 Task: In the Company metmuseum.org, schedule a meeting with title: 'Product Demo and Service Presentation', Select date: '26 July, 2023', select start time: 5:00:PM. Add location on call (786) 555-4402 with meeting description: For further discussion on products, kindly join the meeting. Add attendees from company's contact and save.. Logged in from softage.10@softage.net
Action: Mouse moved to (55, 48)
Screenshot: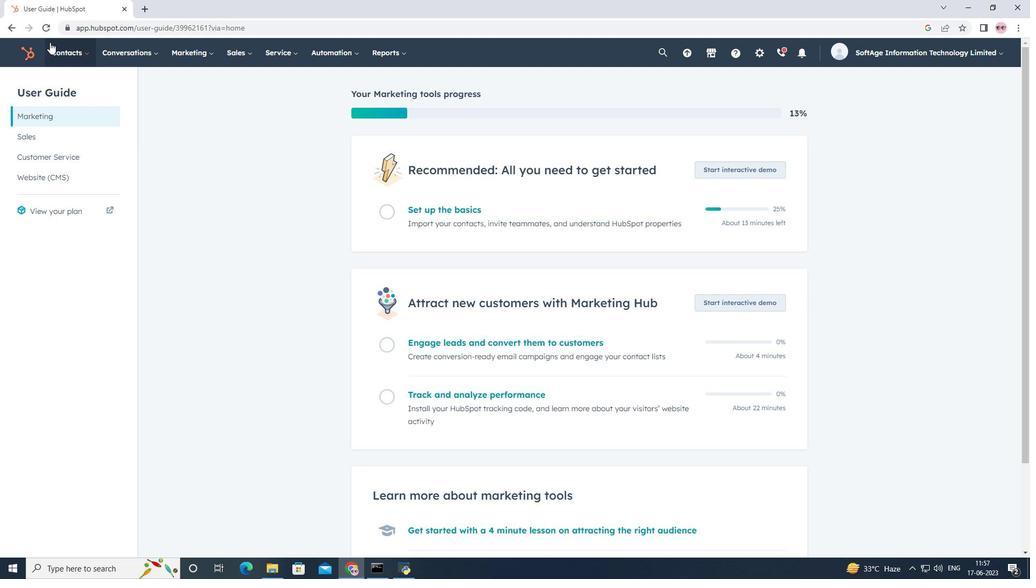 
Action: Mouse pressed left at (55, 48)
Screenshot: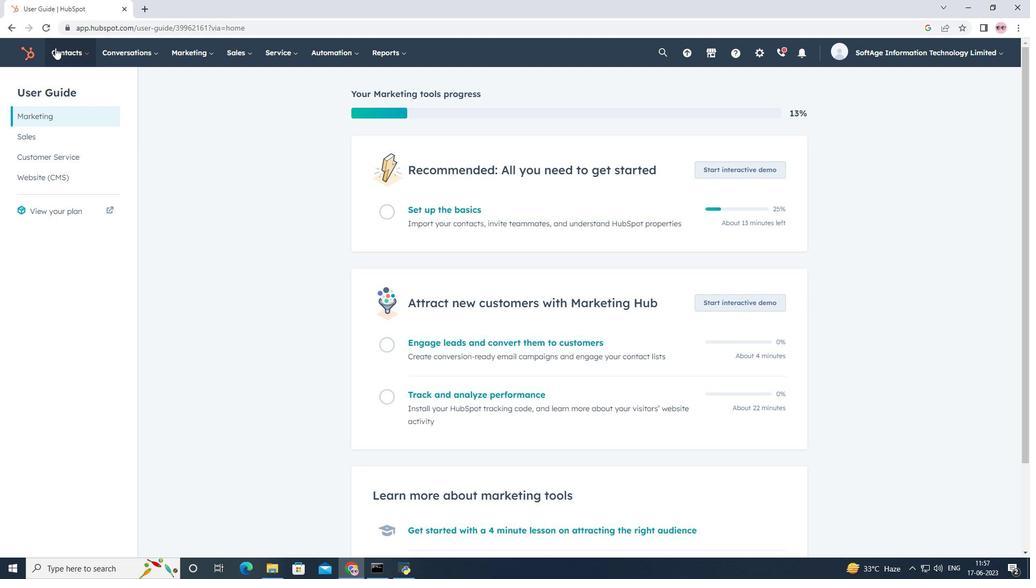 
Action: Mouse moved to (82, 104)
Screenshot: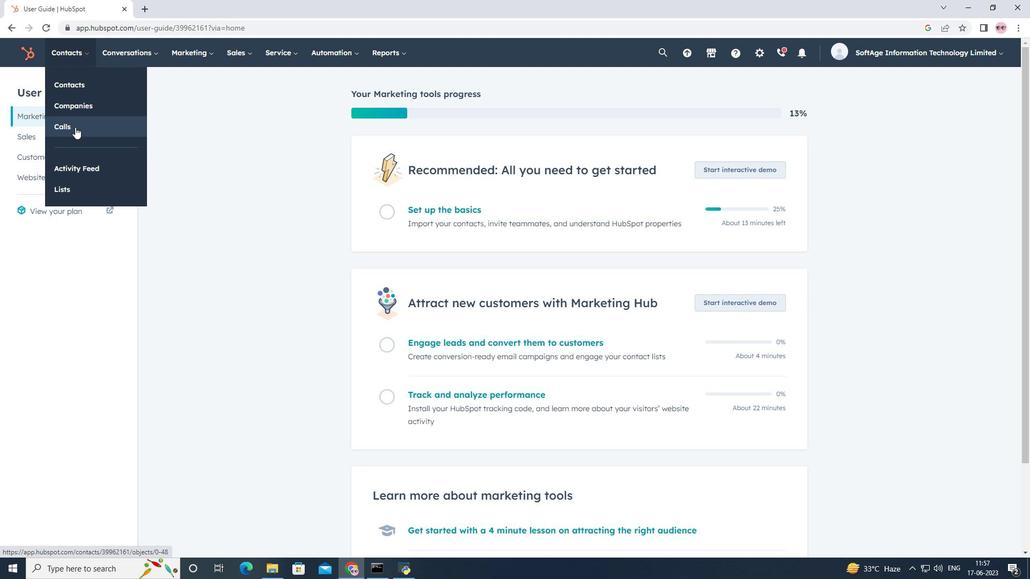 
Action: Mouse pressed left at (82, 104)
Screenshot: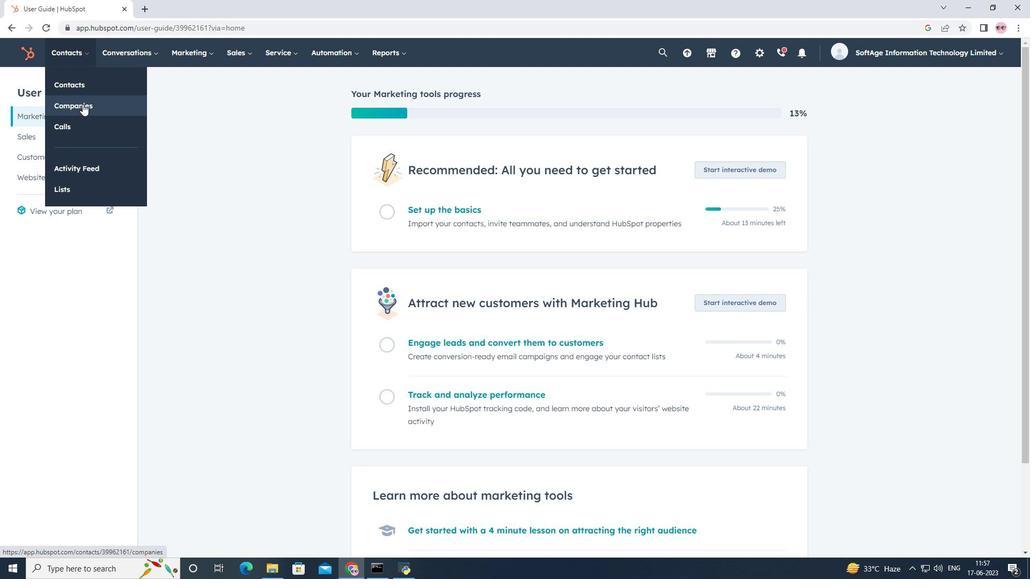 
Action: Mouse moved to (92, 176)
Screenshot: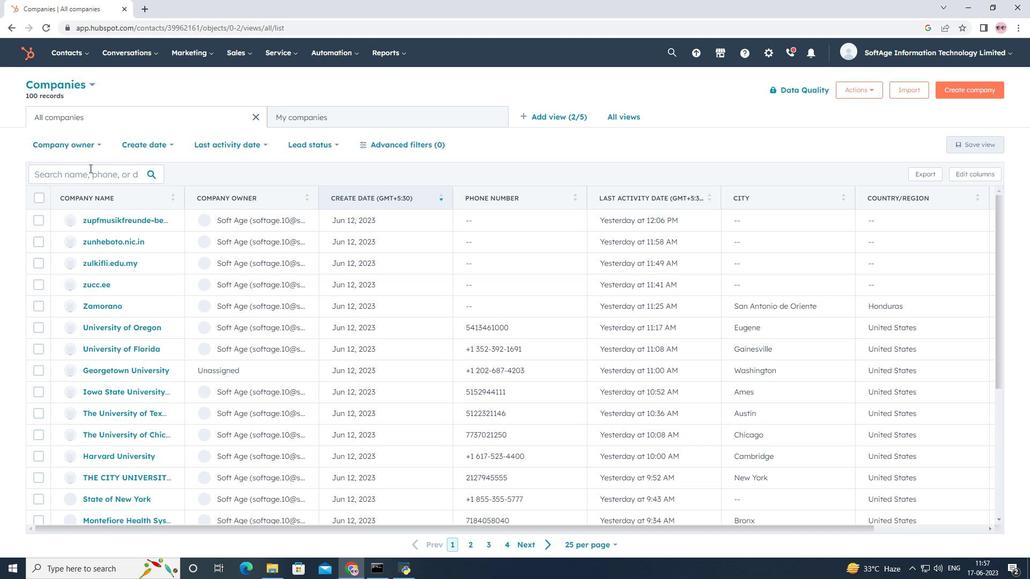 
Action: Mouse pressed left at (92, 176)
Screenshot: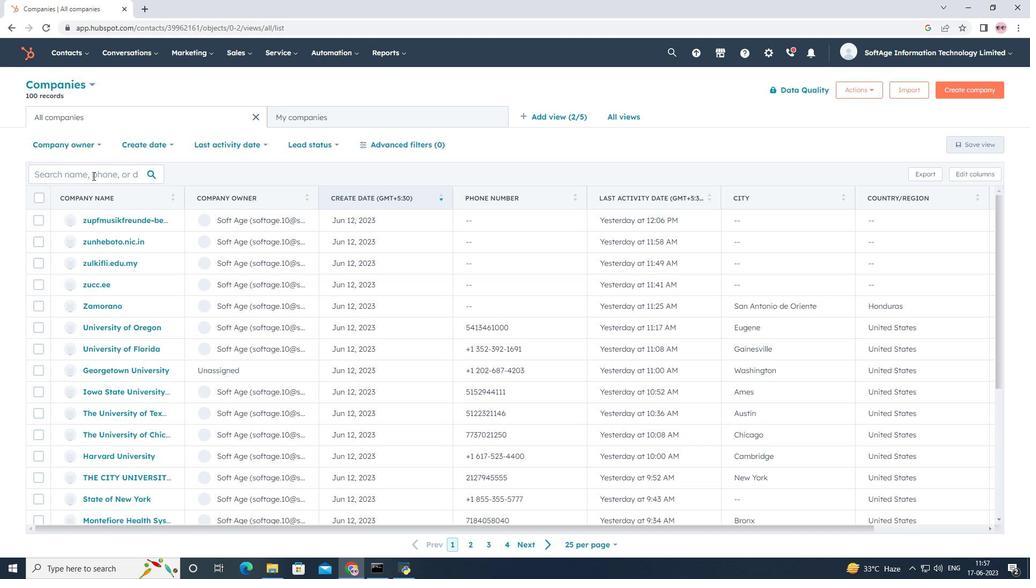 
Action: Key pressed <Key.shift>metmuseum.org
Screenshot: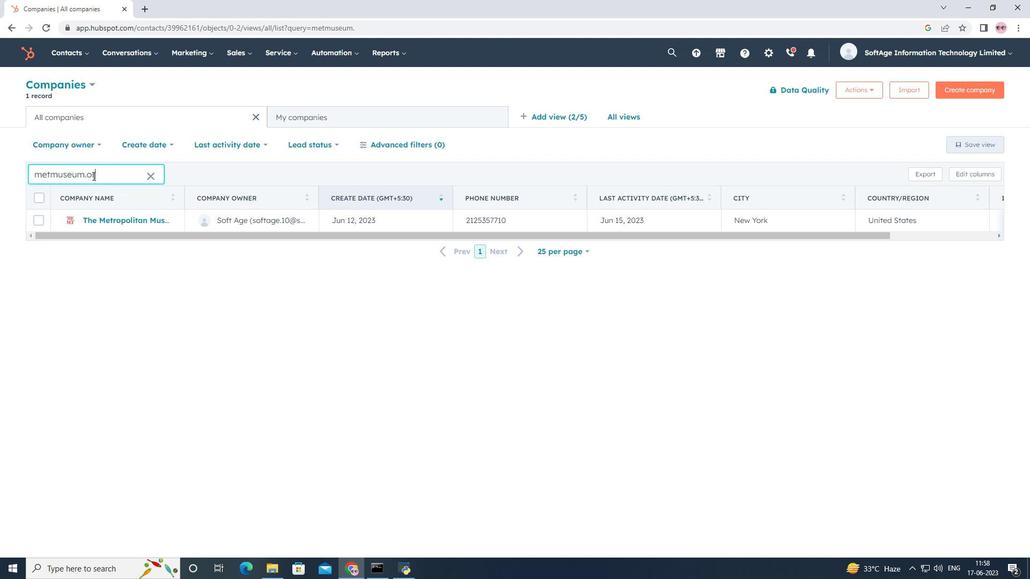 
Action: Mouse moved to (111, 222)
Screenshot: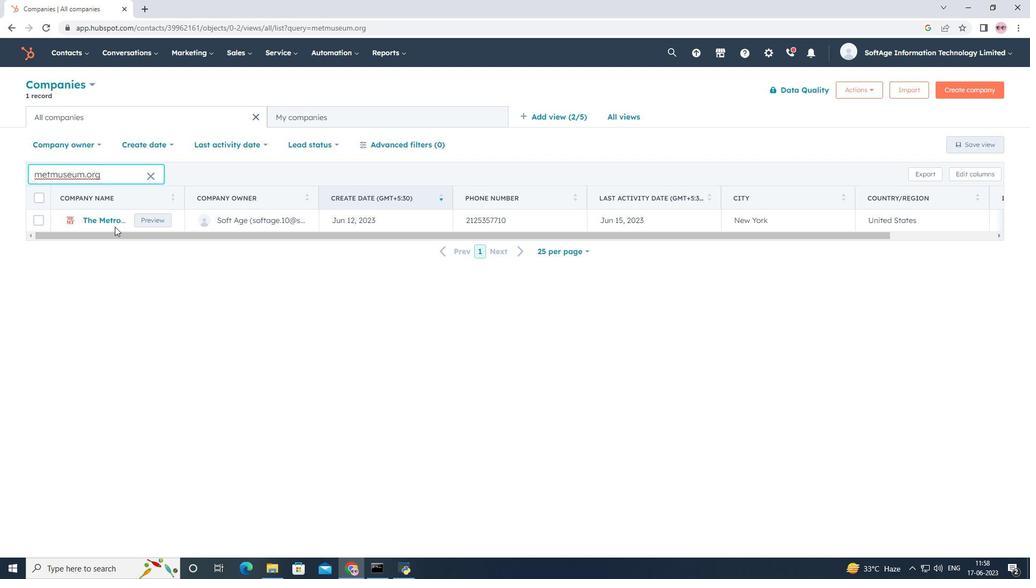
Action: Mouse pressed left at (111, 222)
Screenshot: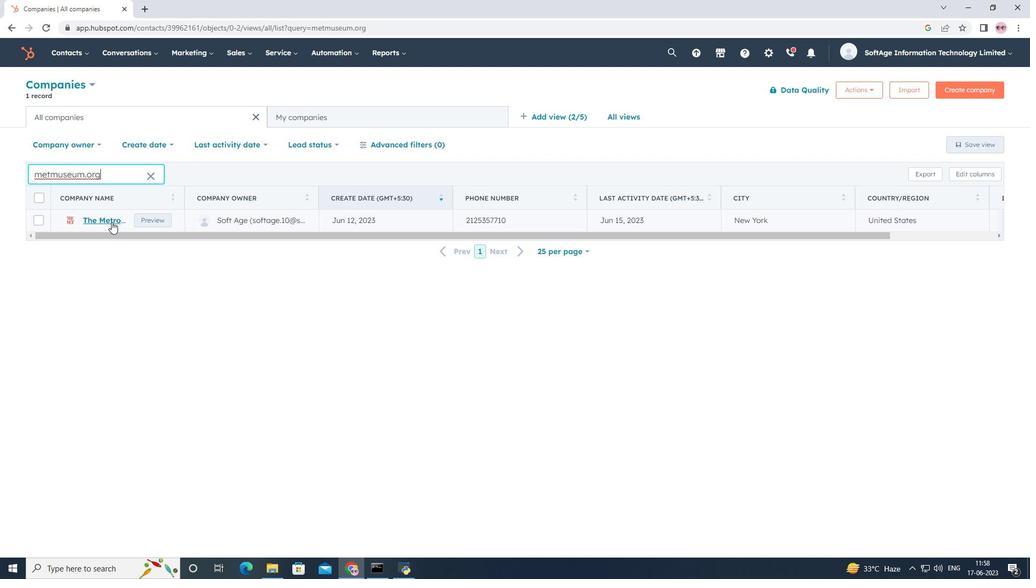 
Action: Mouse moved to (181, 180)
Screenshot: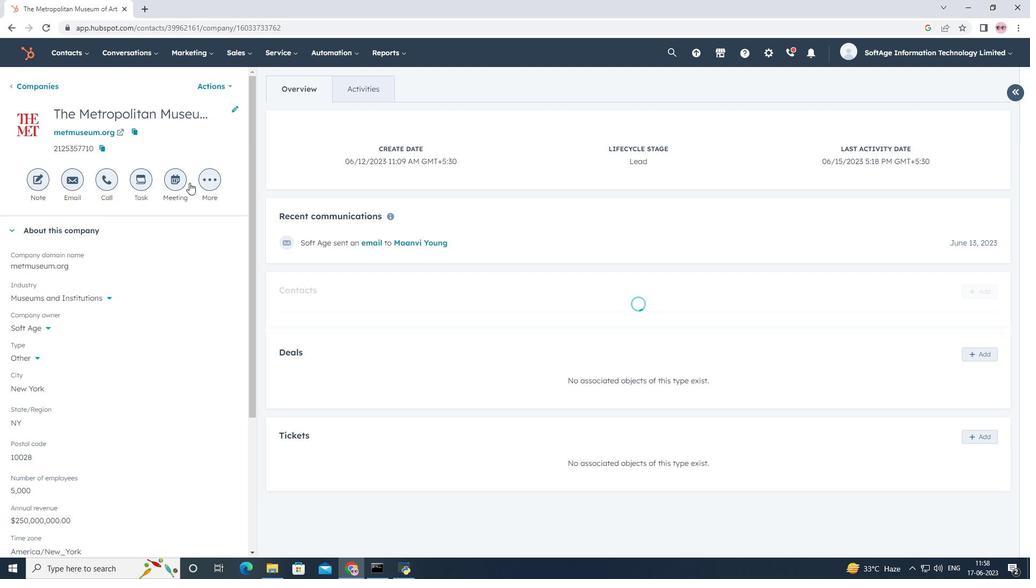 
Action: Mouse pressed left at (181, 180)
Screenshot: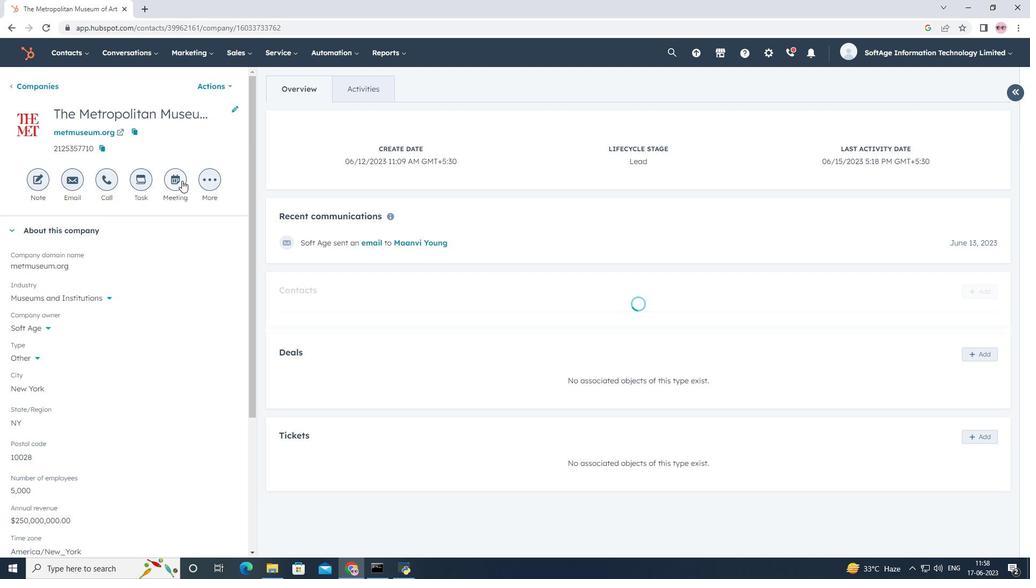 
Action: Mouse moved to (261, 171)
Screenshot: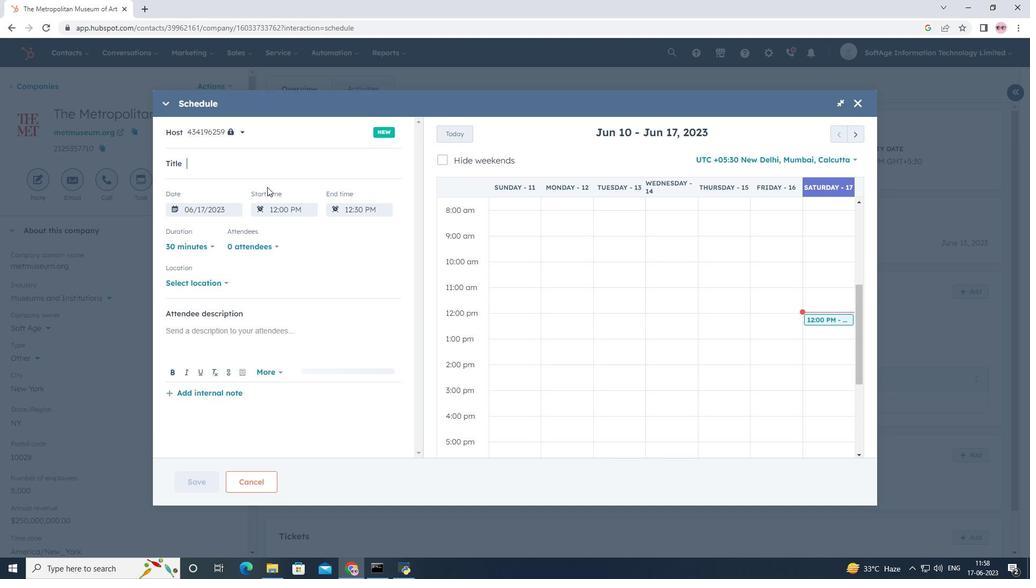 
Action: Mouse pressed left at (261, 171)
Screenshot: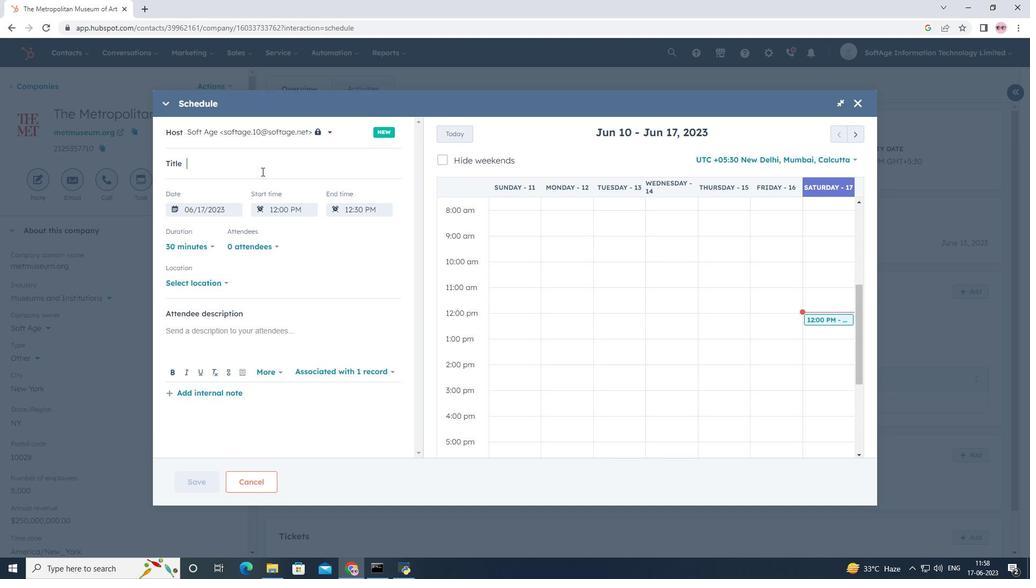 
Action: Key pressed <Key.shift>Product<Key.space><Key.shift><Key.shift>Demo<Key.space>and<Key.space><Key.shift>Service<Key.space><Key.shift>Presentation
Screenshot: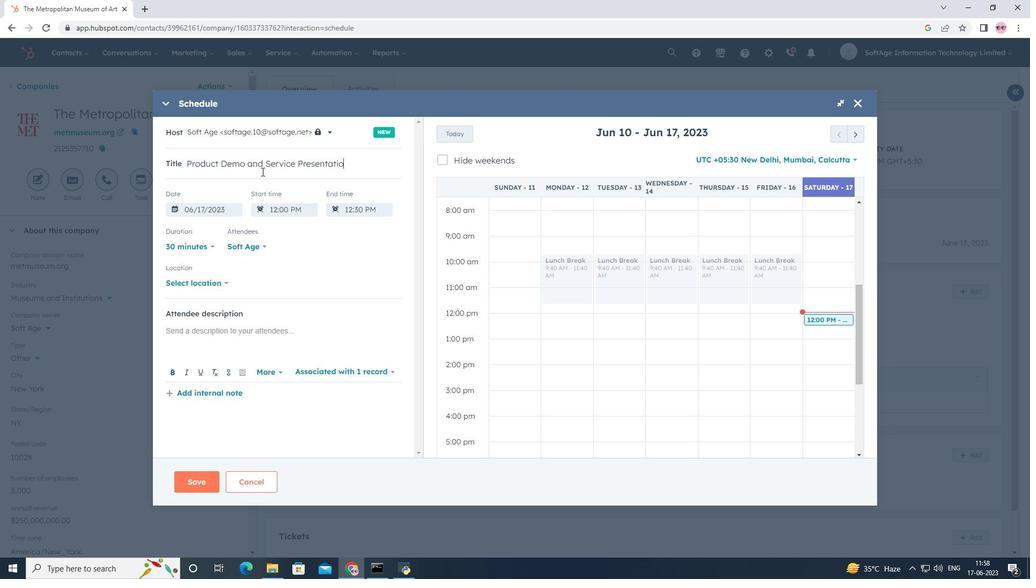 
Action: Mouse moved to (862, 129)
Screenshot: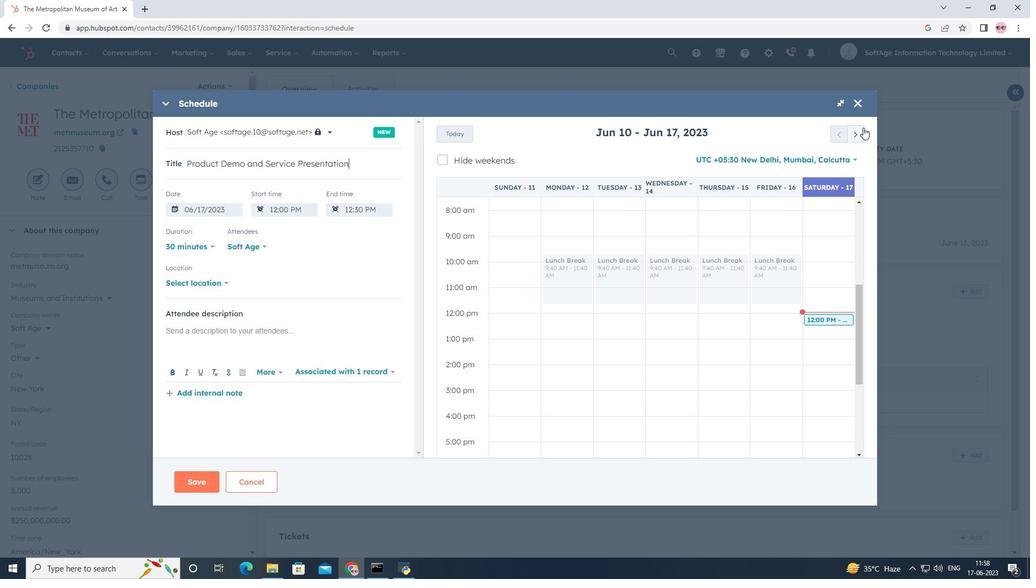 
Action: Mouse pressed left at (862, 129)
Screenshot: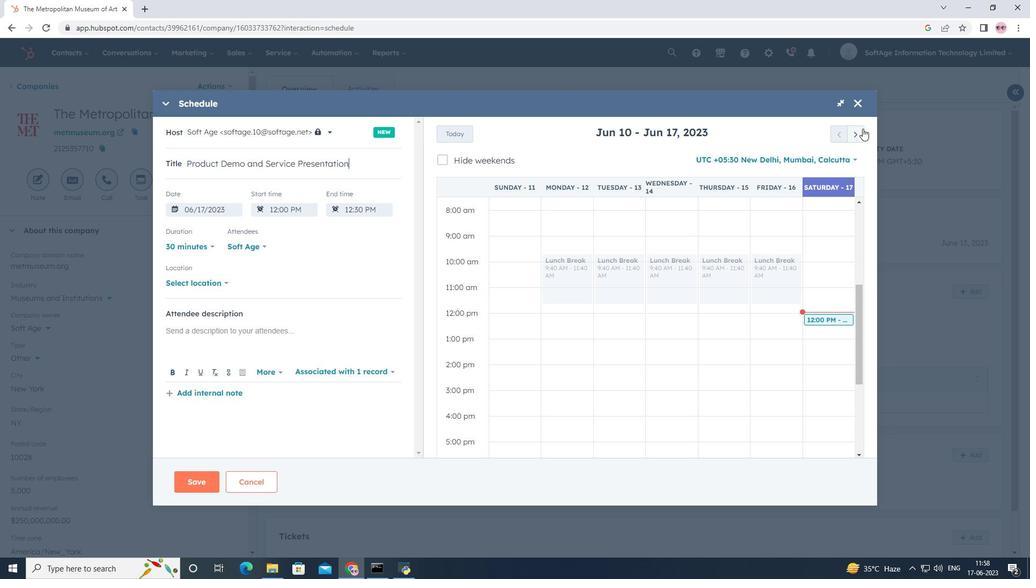 
Action: Mouse pressed left at (862, 129)
Screenshot: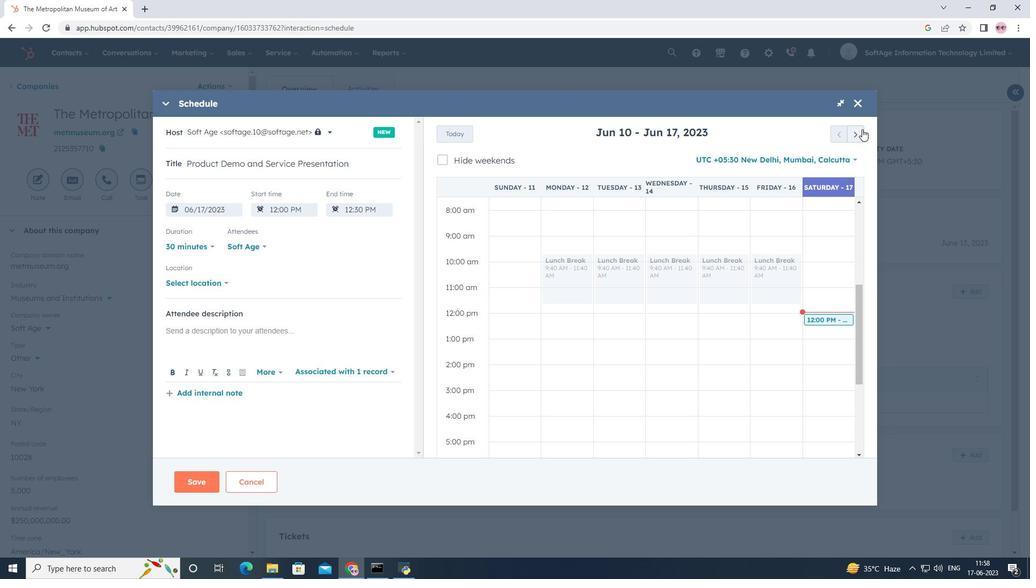 
Action: Mouse pressed left at (862, 129)
Screenshot: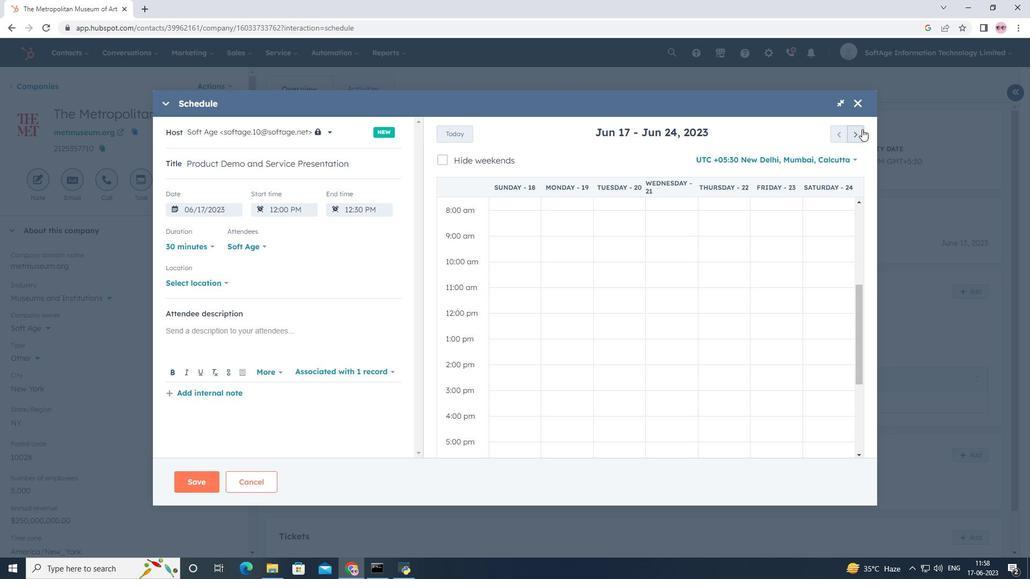 
Action: Mouse pressed left at (862, 129)
Screenshot: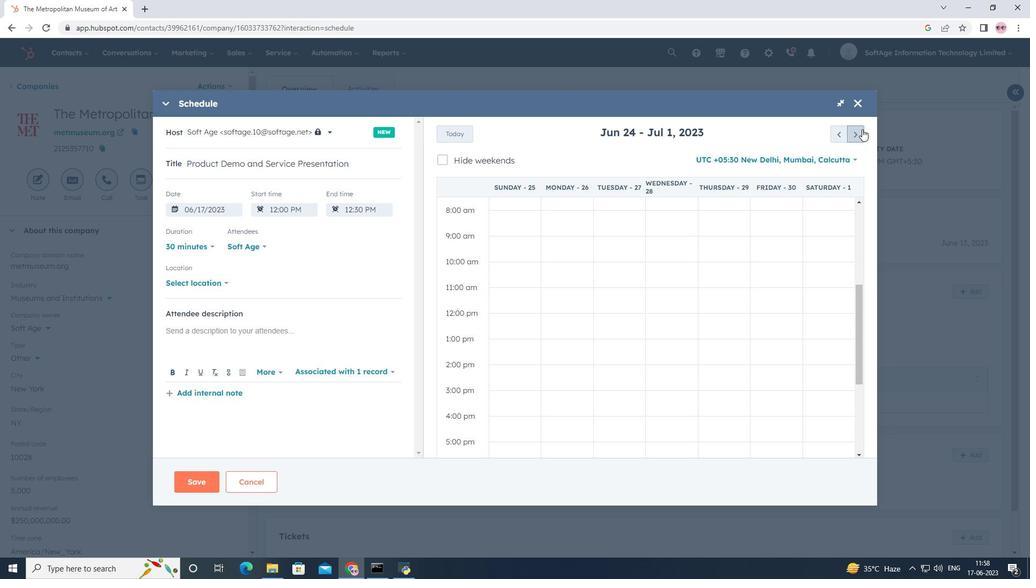 
Action: Mouse pressed left at (862, 129)
Screenshot: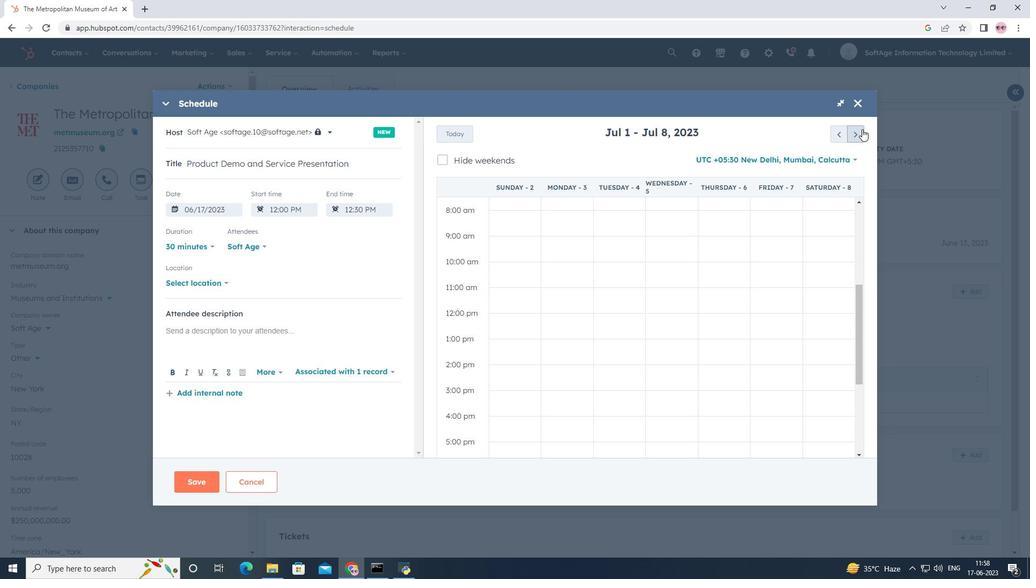 
Action: Mouse pressed left at (862, 129)
Screenshot: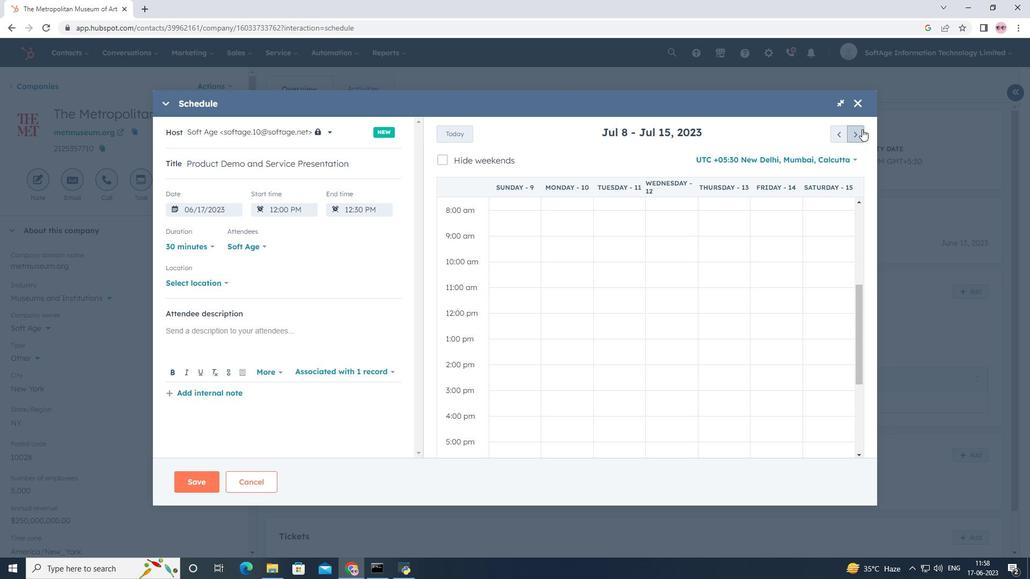 
Action: Mouse pressed left at (862, 129)
Screenshot: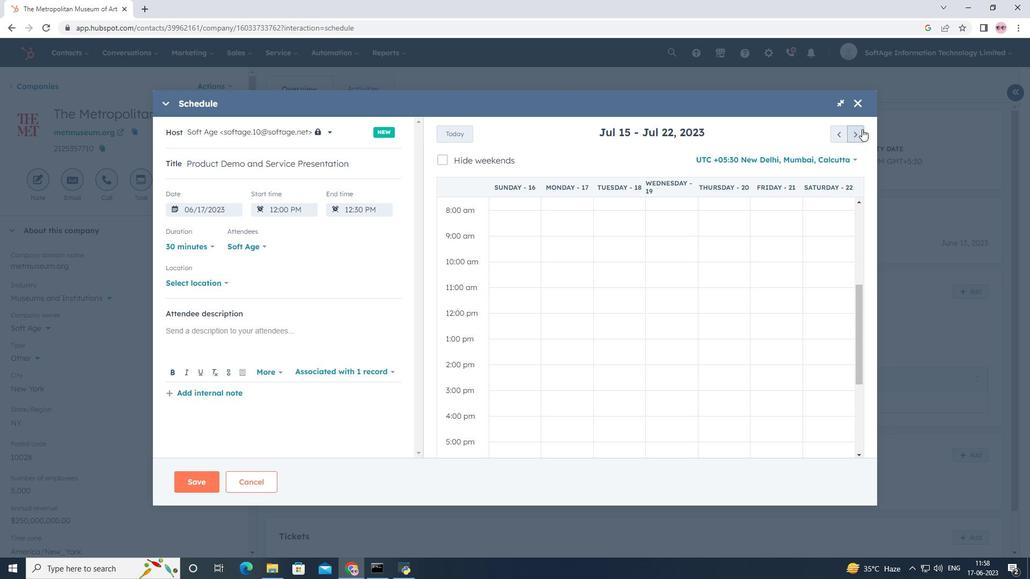 
Action: Mouse pressed left at (862, 129)
Screenshot: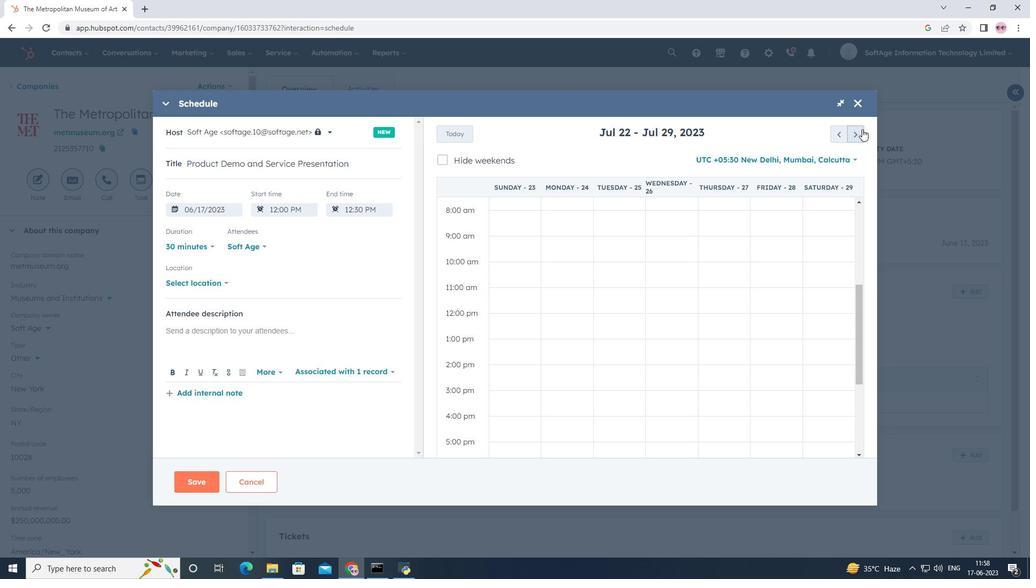 
Action: Mouse pressed left at (862, 129)
Screenshot: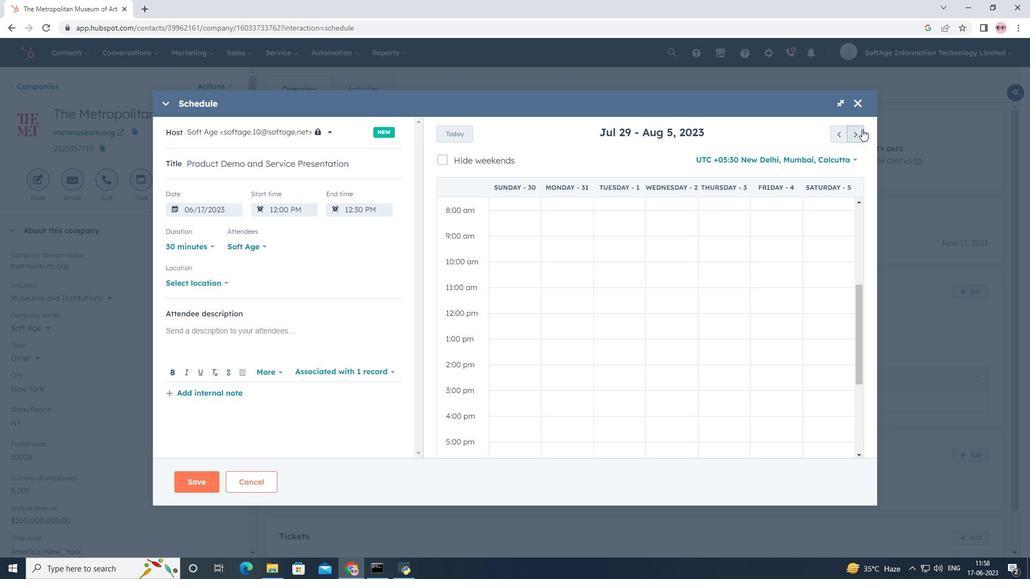 
Action: Mouse pressed left at (862, 129)
Screenshot: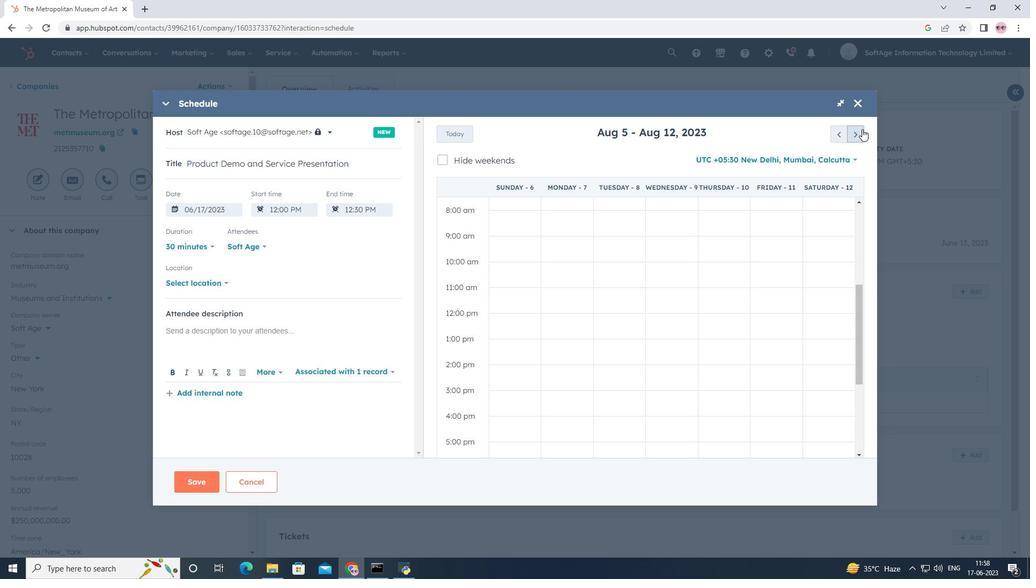 
Action: Mouse pressed left at (862, 129)
Screenshot: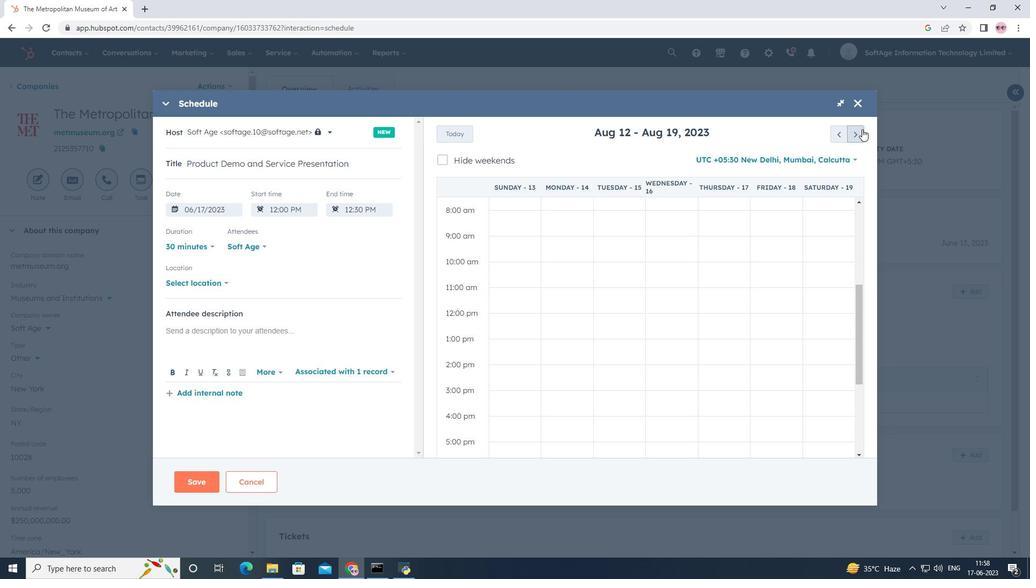
Action: Mouse pressed left at (862, 129)
Screenshot: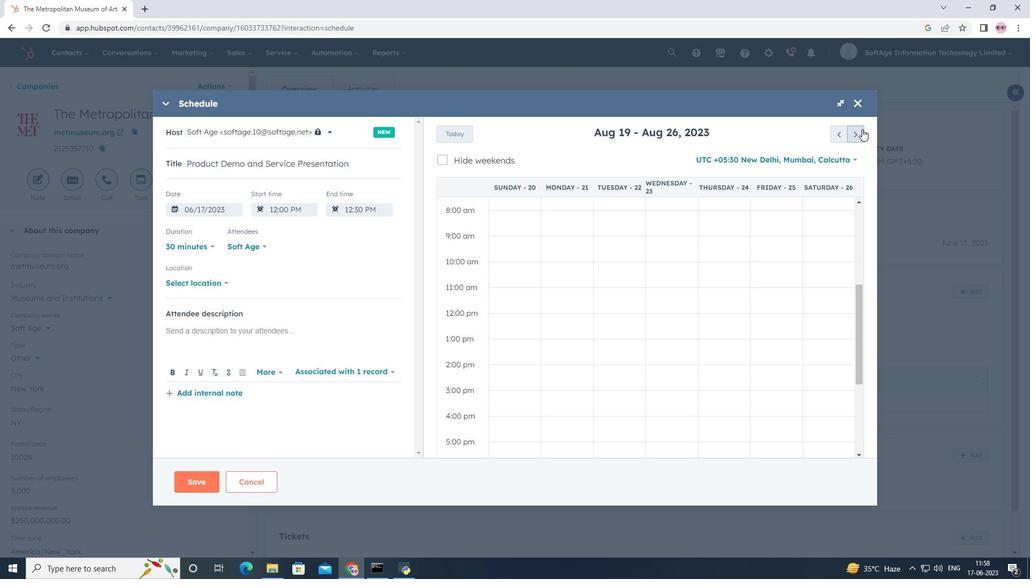 
Action: Mouse pressed left at (862, 129)
Screenshot: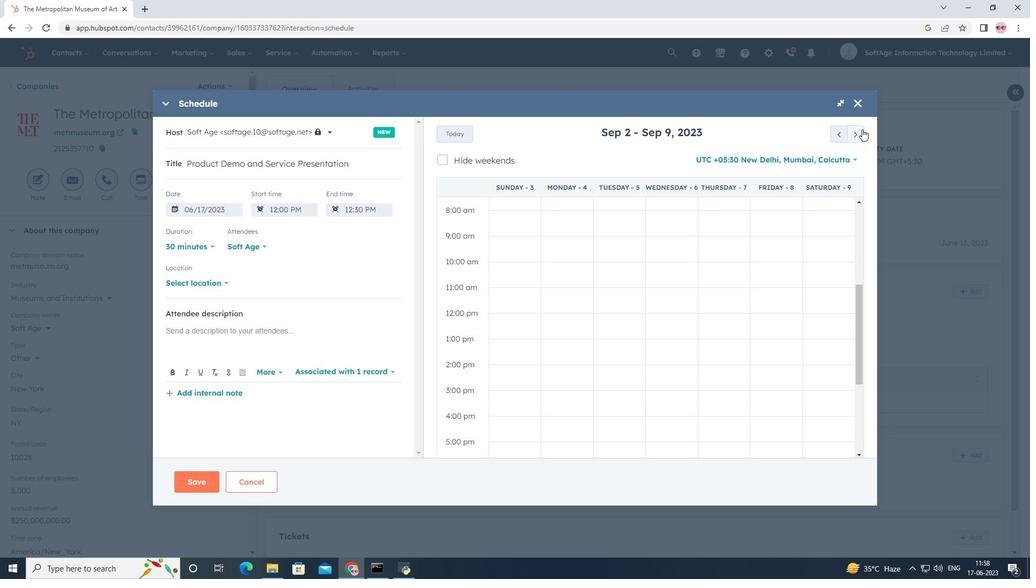 
Action: Mouse moved to (839, 134)
Screenshot: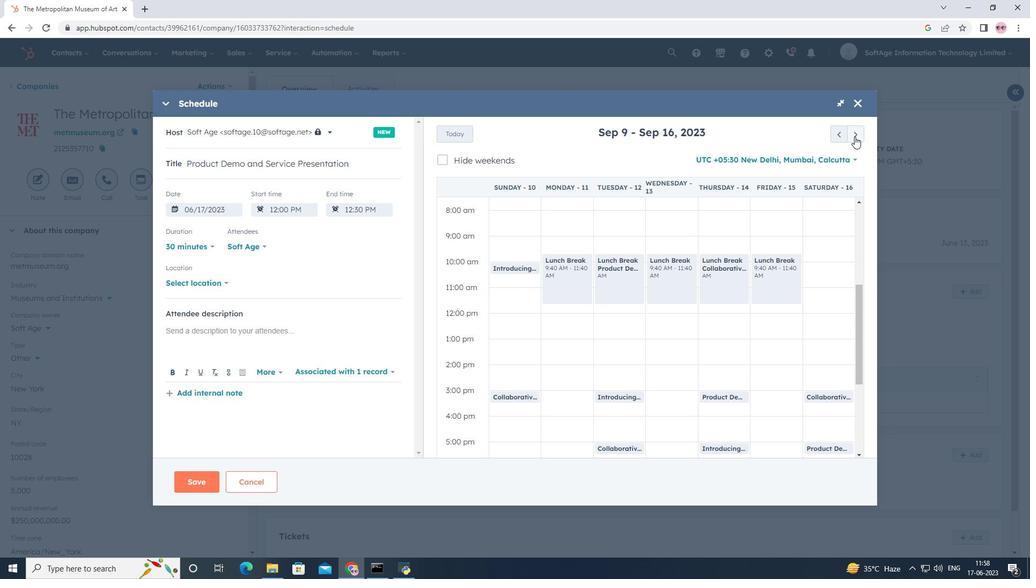 
Action: Mouse pressed left at (839, 134)
Screenshot: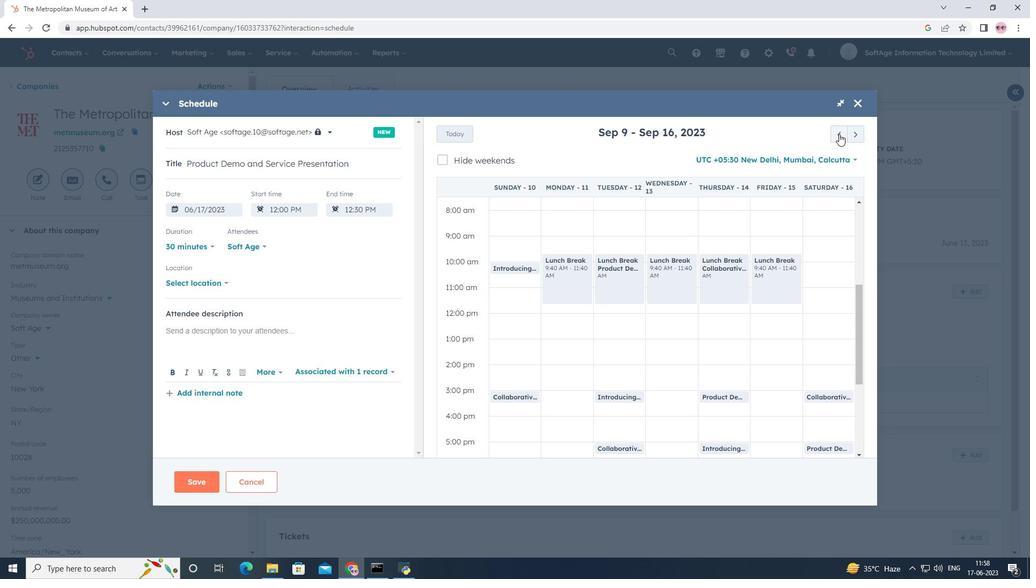 
Action: Mouse pressed left at (839, 134)
Screenshot: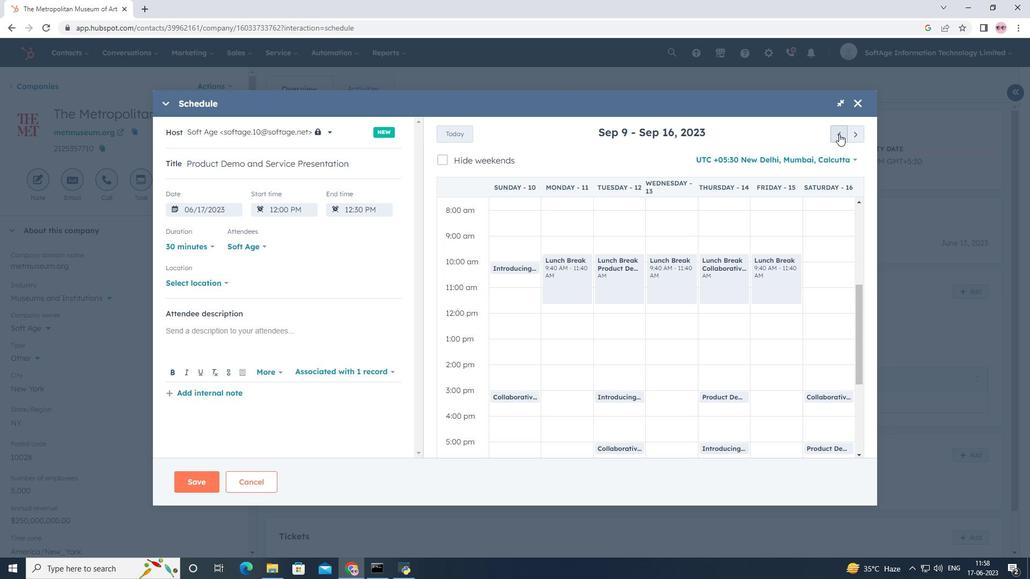 
Action: Mouse pressed left at (839, 134)
Screenshot: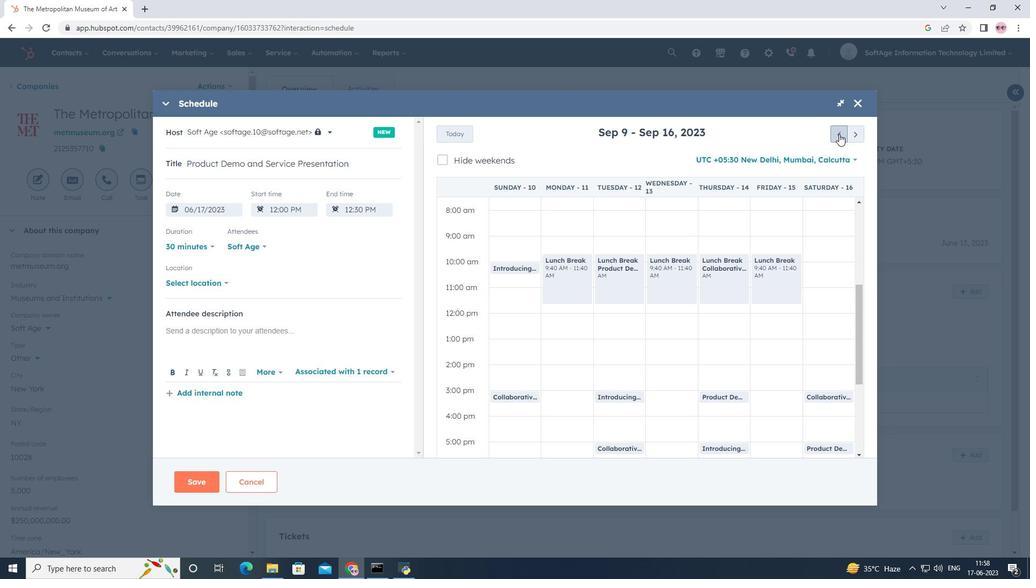 
Action: Mouse pressed left at (839, 134)
Screenshot: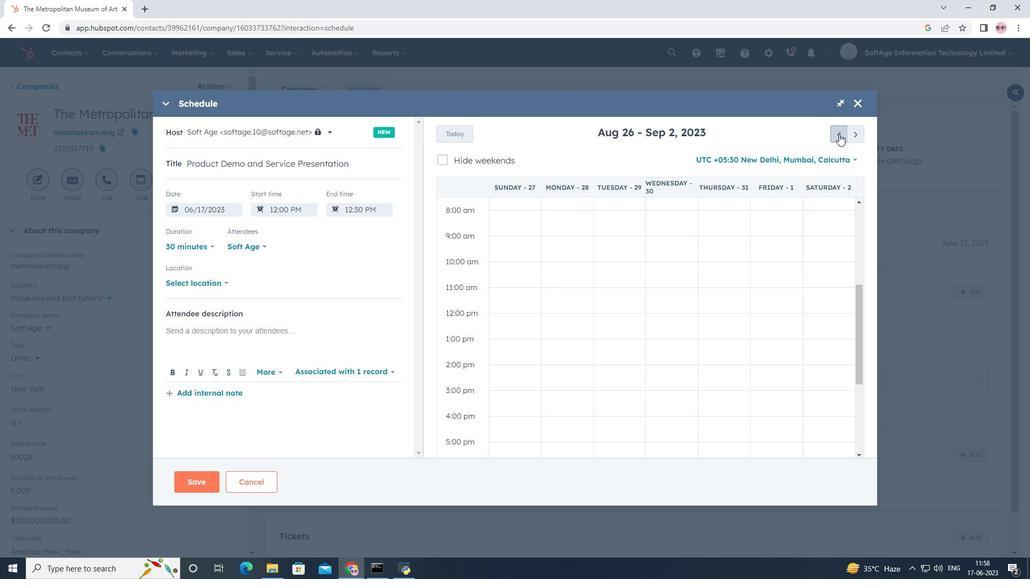 
Action: Mouse pressed left at (839, 134)
Screenshot: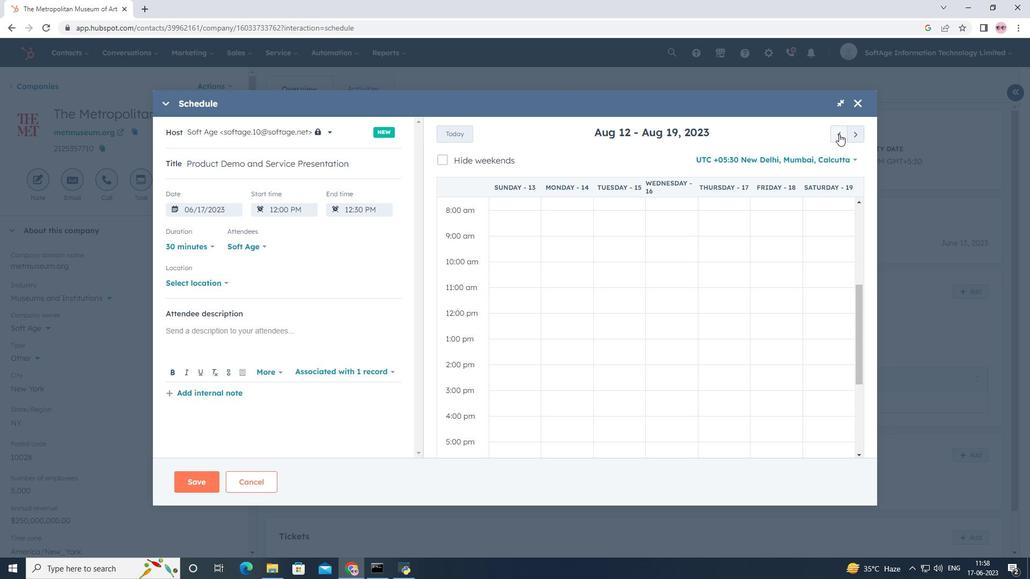 
Action: Mouse pressed left at (839, 134)
Screenshot: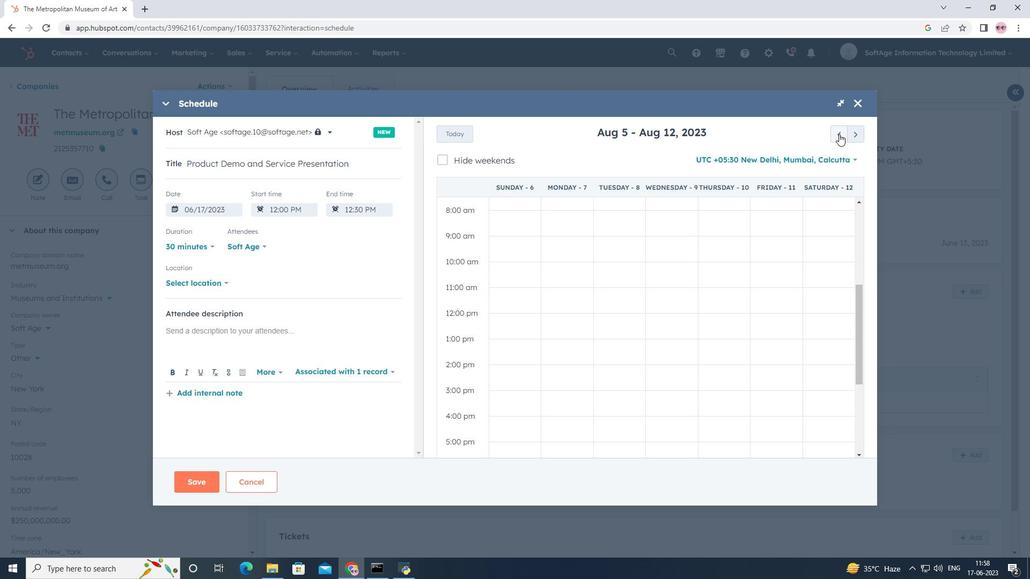 
Action: Mouse pressed left at (839, 134)
Screenshot: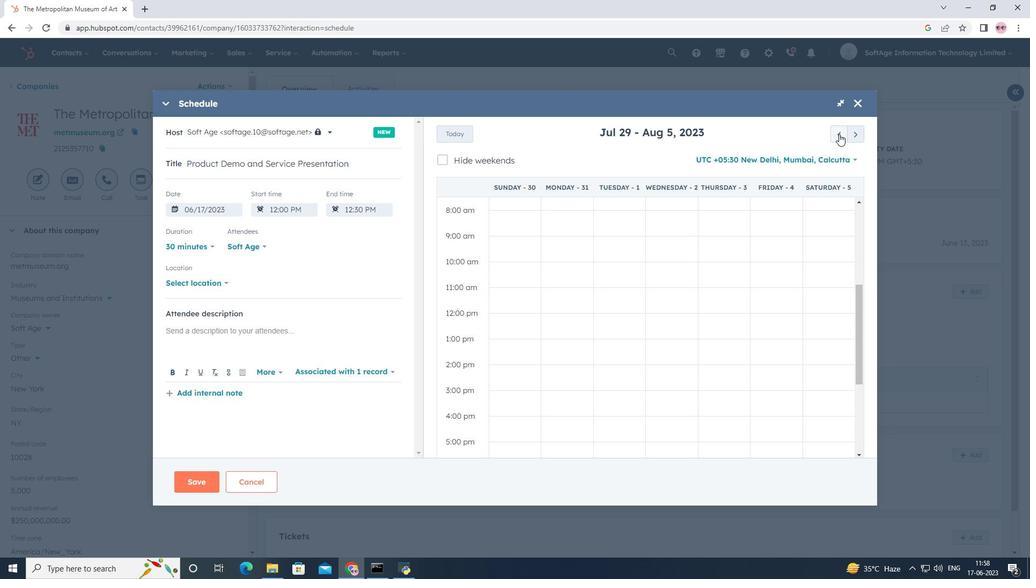 
Action: Mouse moved to (673, 444)
Screenshot: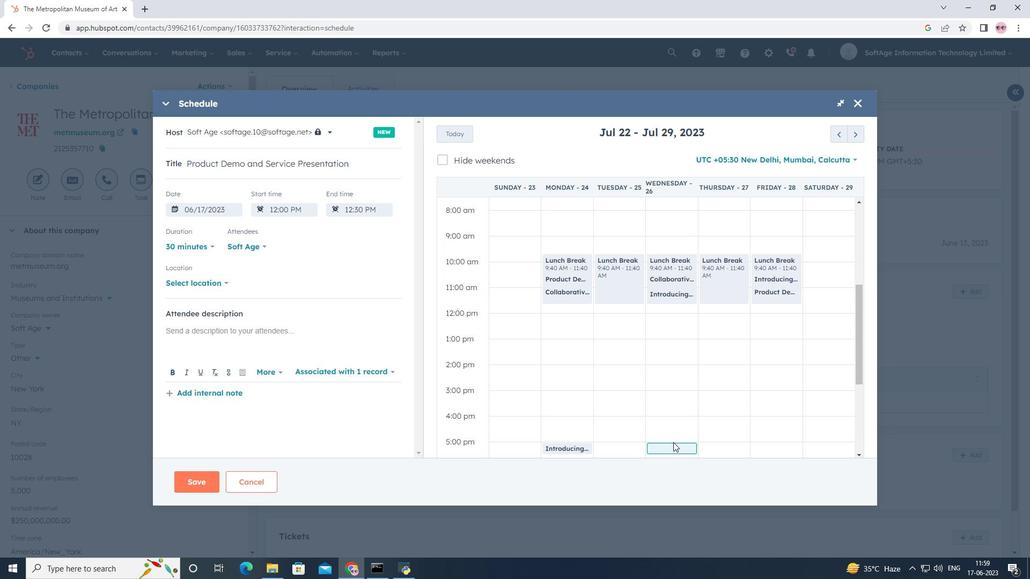 
Action: Mouse pressed left at (673, 444)
Screenshot: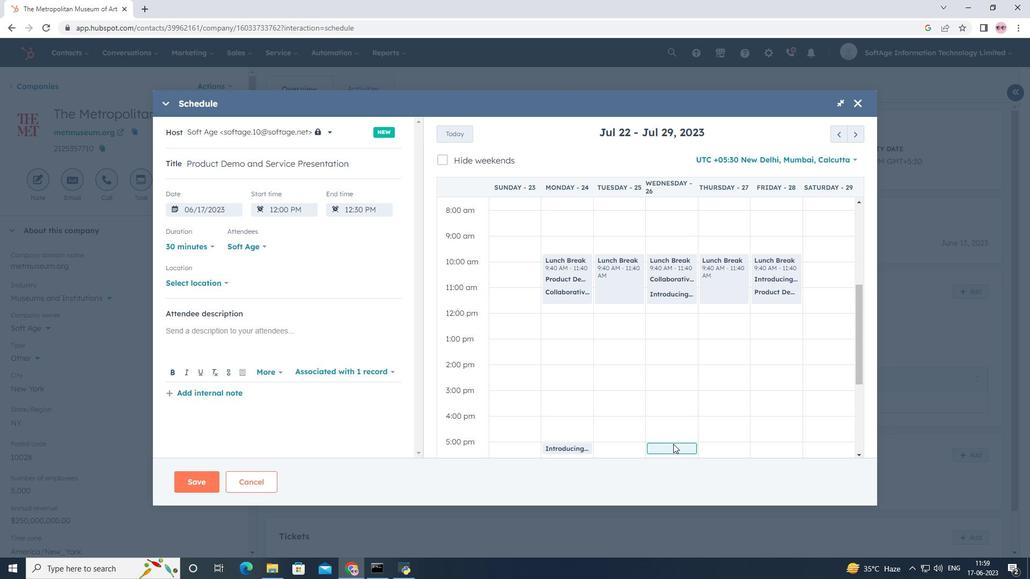 
Action: Mouse moved to (211, 278)
Screenshot: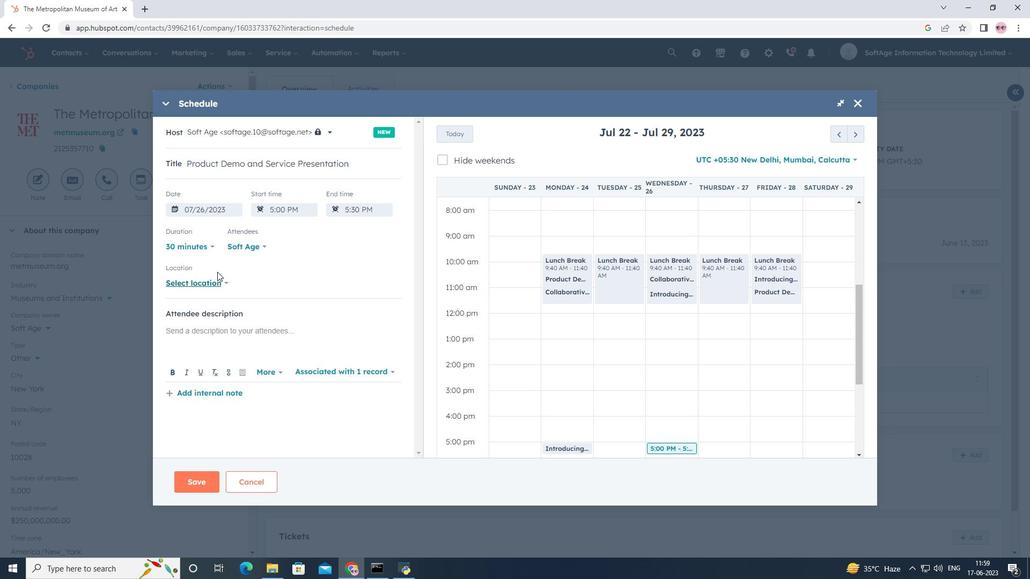 
Action: Mouse pressed left at (211, 278)
Screenshot: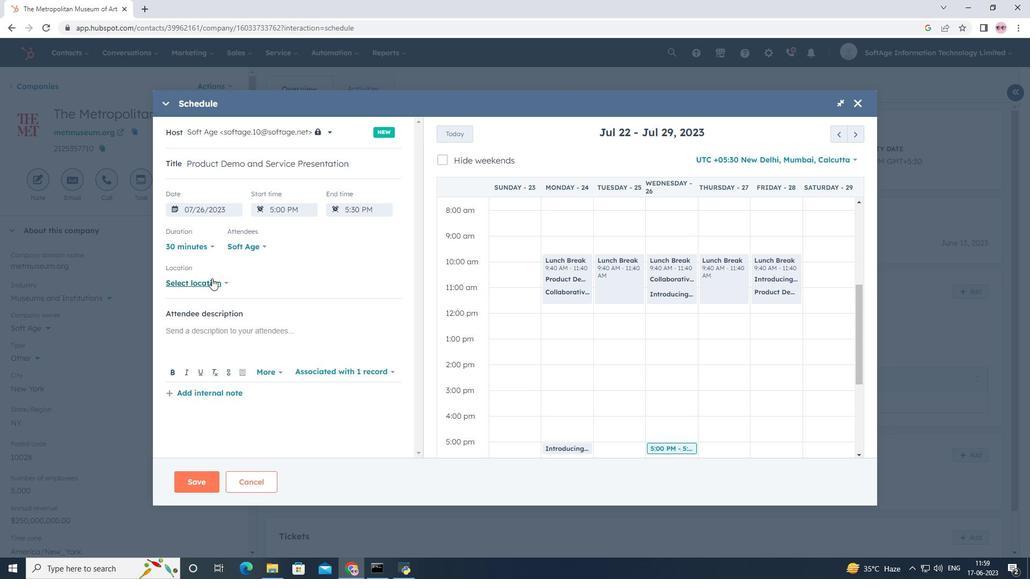 
Action: Mouse moved to (275, 251)
Screenshot: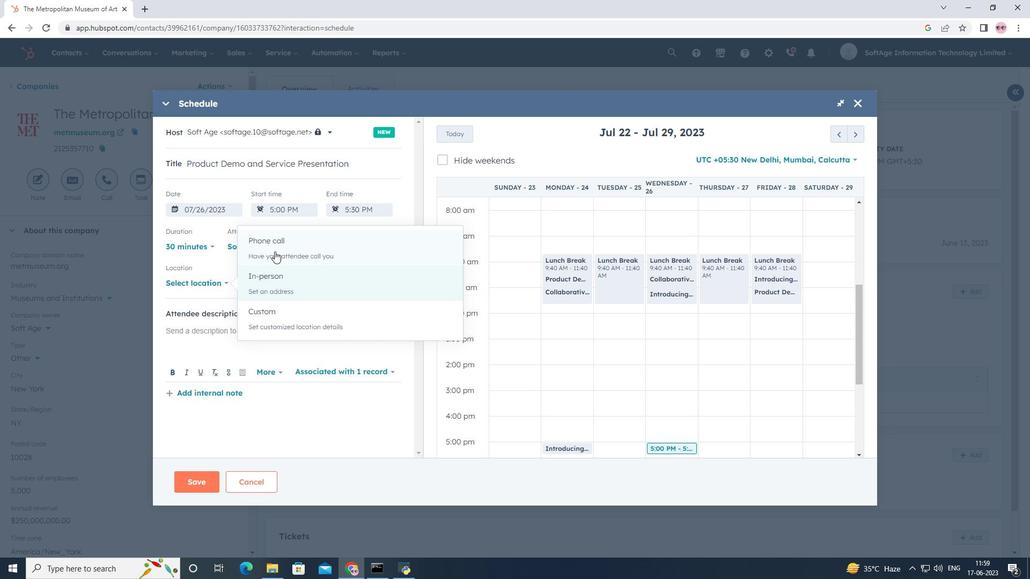 
Action: Mouse pressed left at (275, 251)
Screenshot: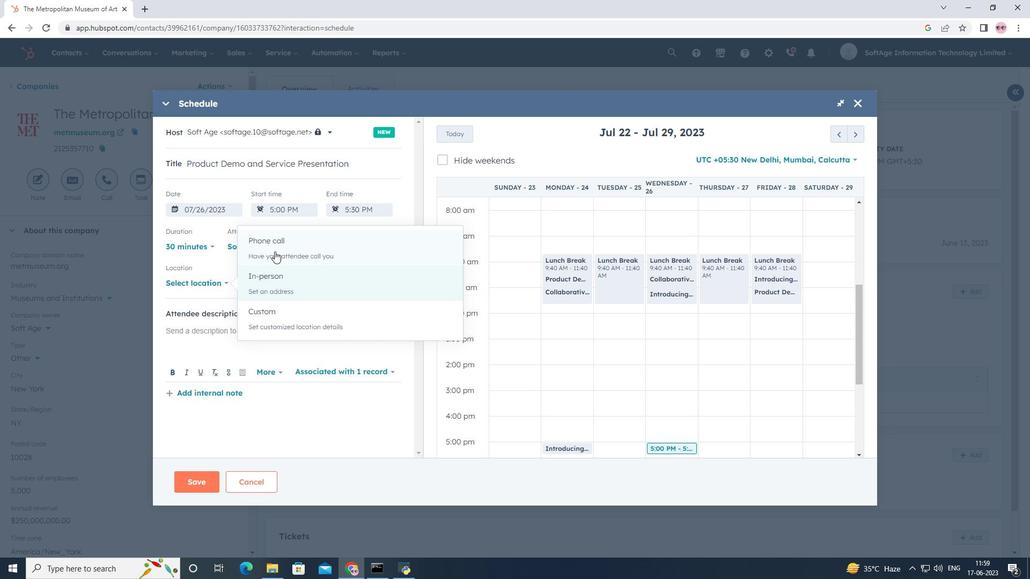 
Action: Mouse moved to (255, 279)
Screenshot: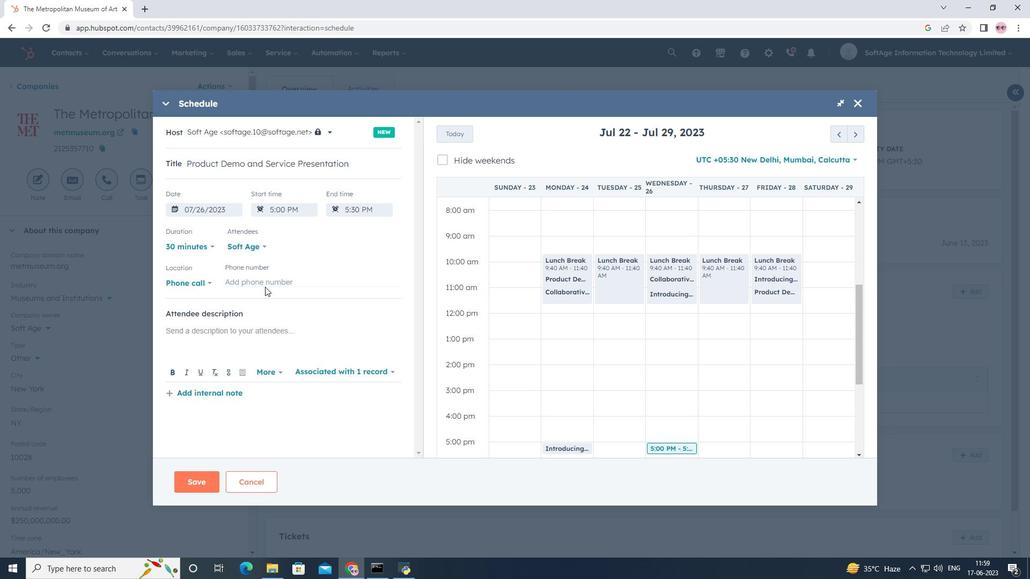 
Action: Mouse pressed left at (255, 279)
Screenshot: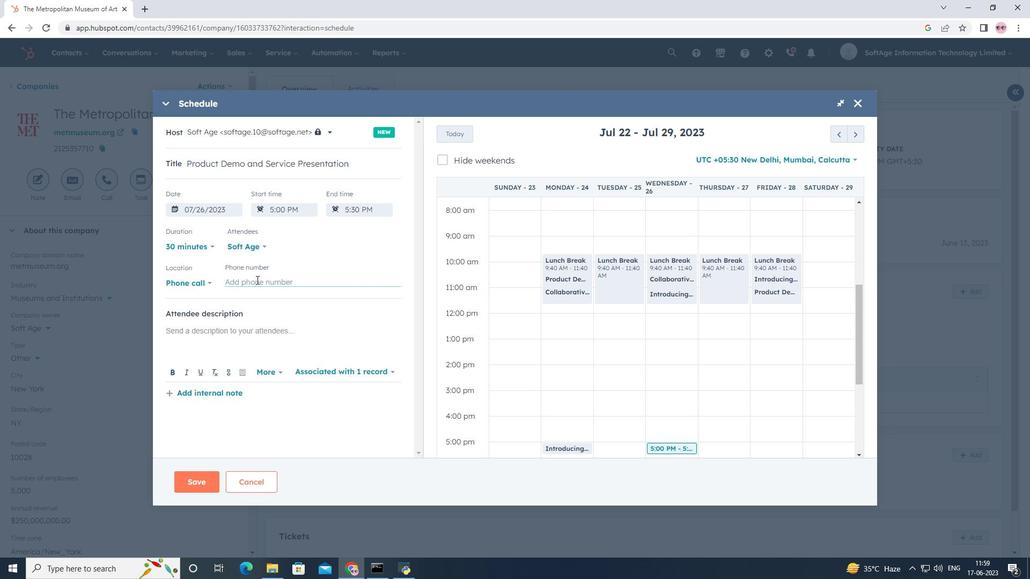 
Action: Key pressed <Key.shift>(786<Key.shift>)<Key.space>555-4402
Screenshot: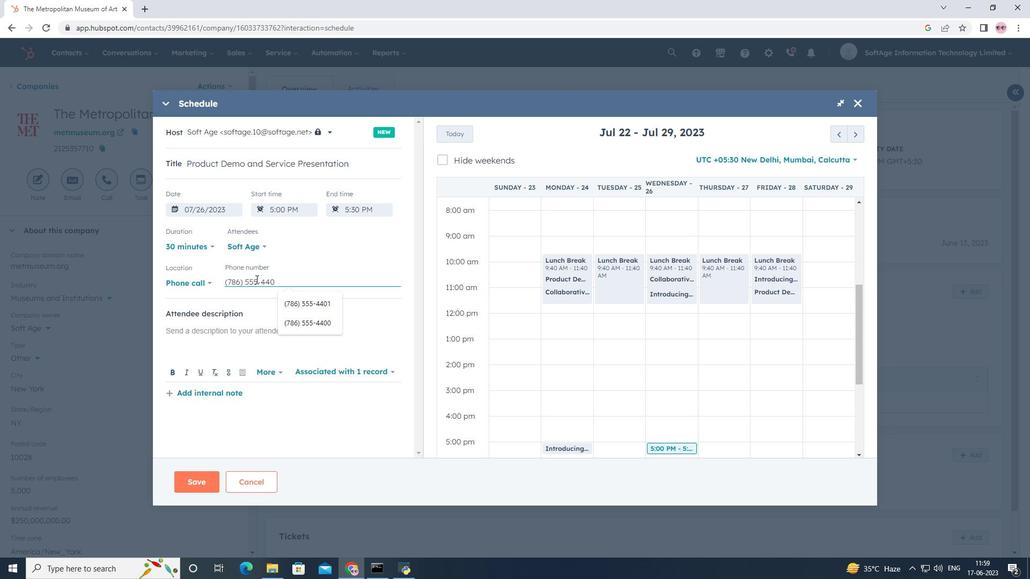 
Action: Mouse moved to (272, 339)
Screenshot: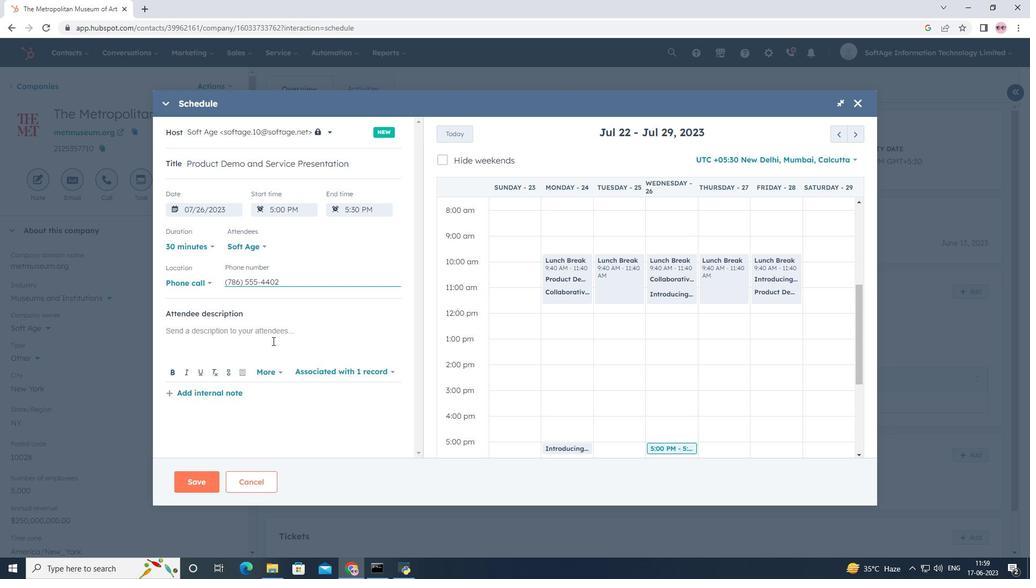 
Action: Mouse pressed left at (272, 339)
Screenshot: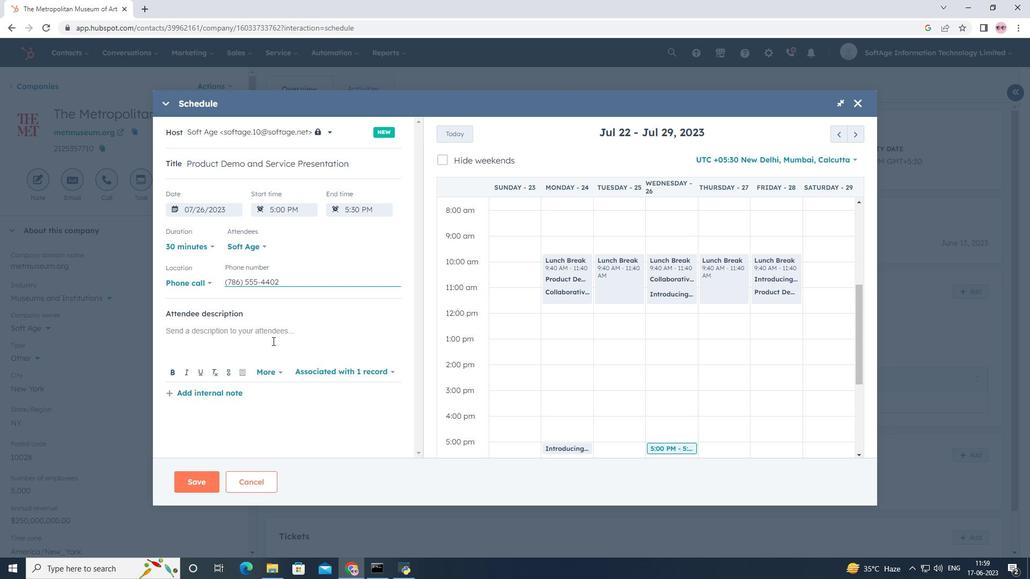 
Action: Key pressed <Key.shift><Key.shift><Key.shift><Key.shift><Key.shift><Key.shift><Key.shift><Key.shift><Key.shift><Key.shift><Key.shift><Key.shift><Key.shift><Key.shift><Key.shift><Key.shift><Key.shift><Key.shift>For<Key.space>further<Key.space>discussion<Key.space>on<Key.space>products,<Key.space>kindly<Key.space>join<Key.space>the<Key.space>meeting.
Screenshot: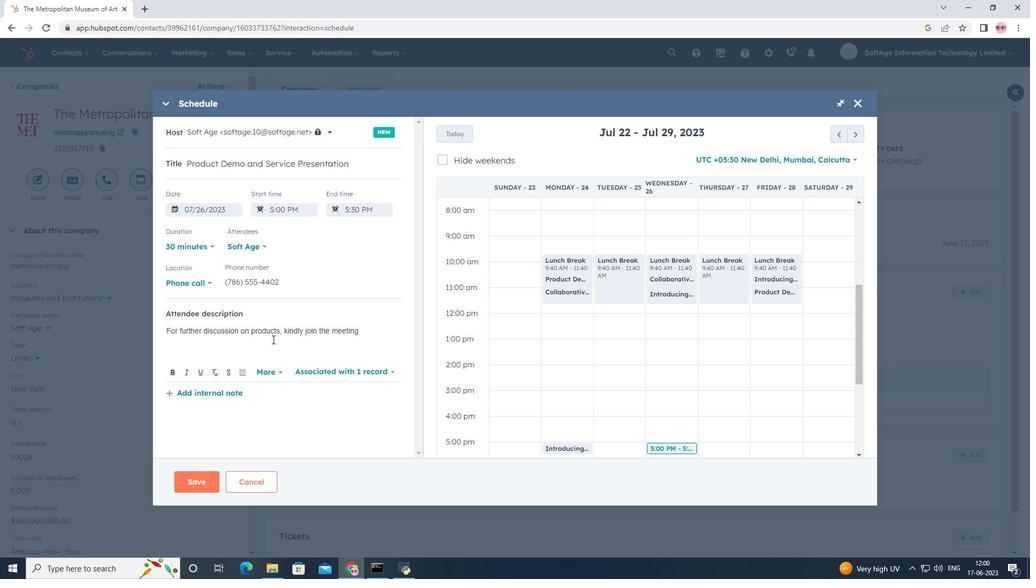 
Action: Mouse moved to (347, 369)
Screenshot: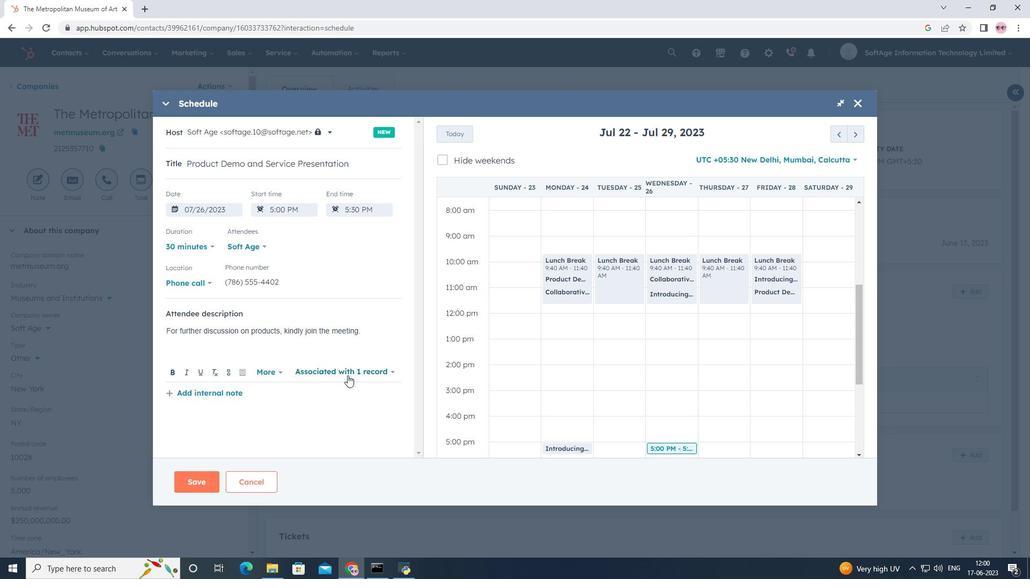
Action: Mouse pressed left at (347, 369)
Screenshot: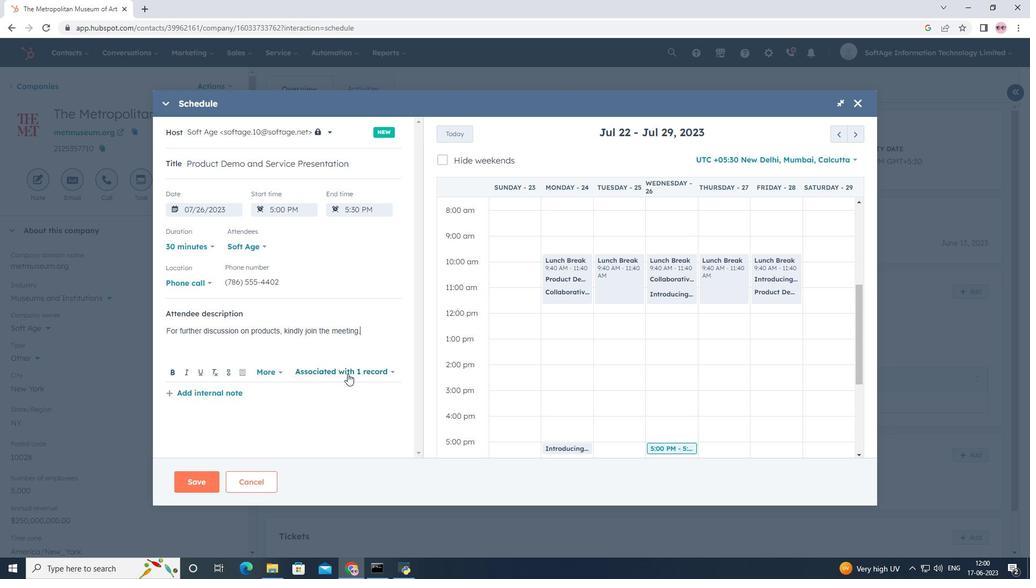 
Action: Mouse moved to (340, 298)
Screenshot: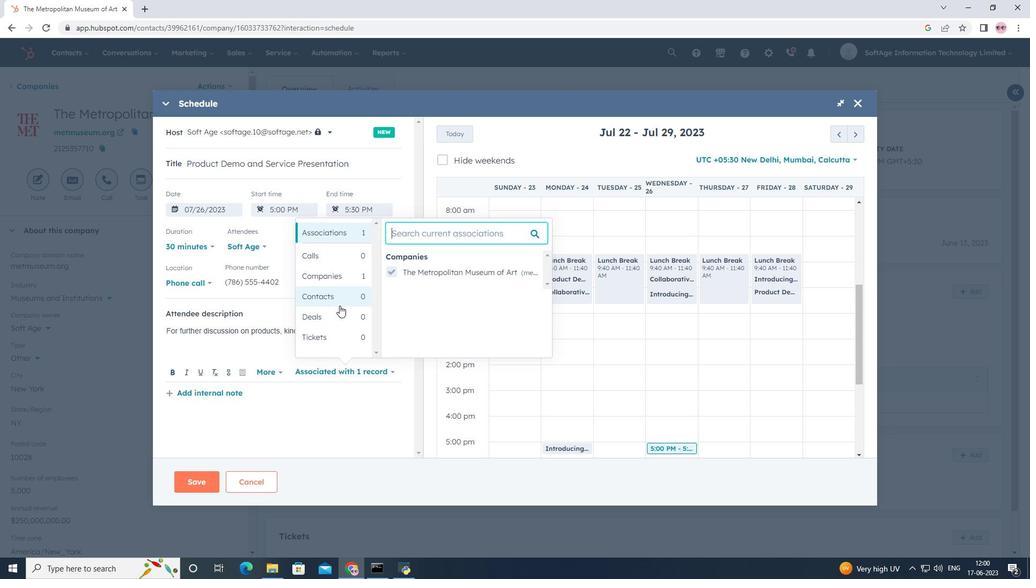 
Action: Mouse pressed left at (340, 298)
Screenshot: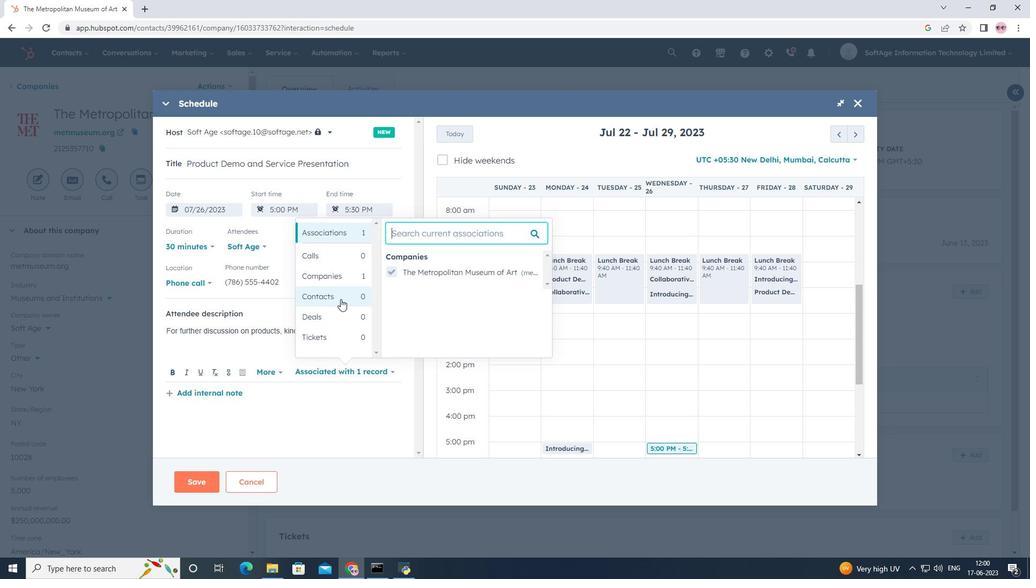 
Action: Mouse moved to (391, 258)
Screenshot: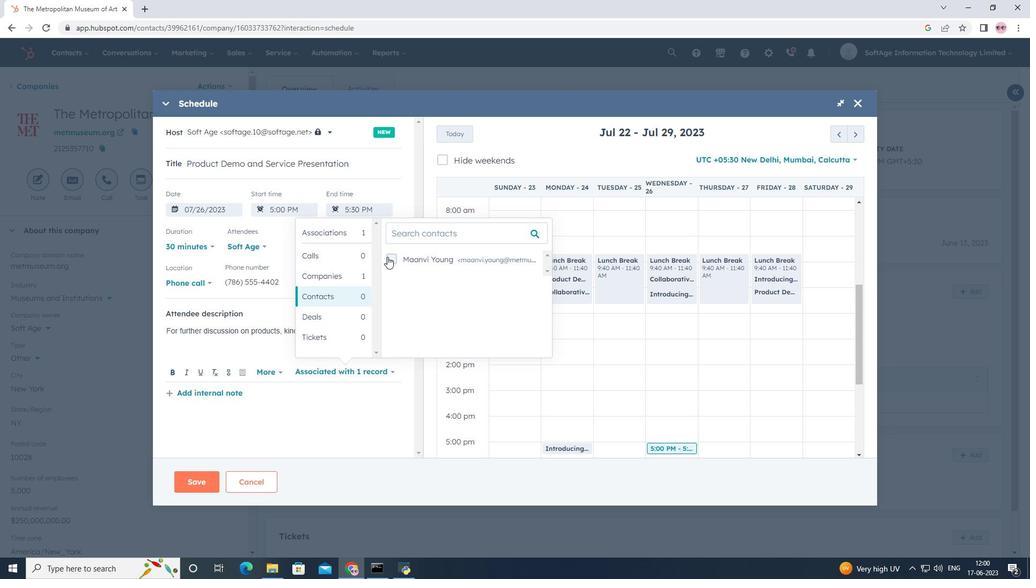 
Action: Mouse pressed left at (391, 258)
Screenshot: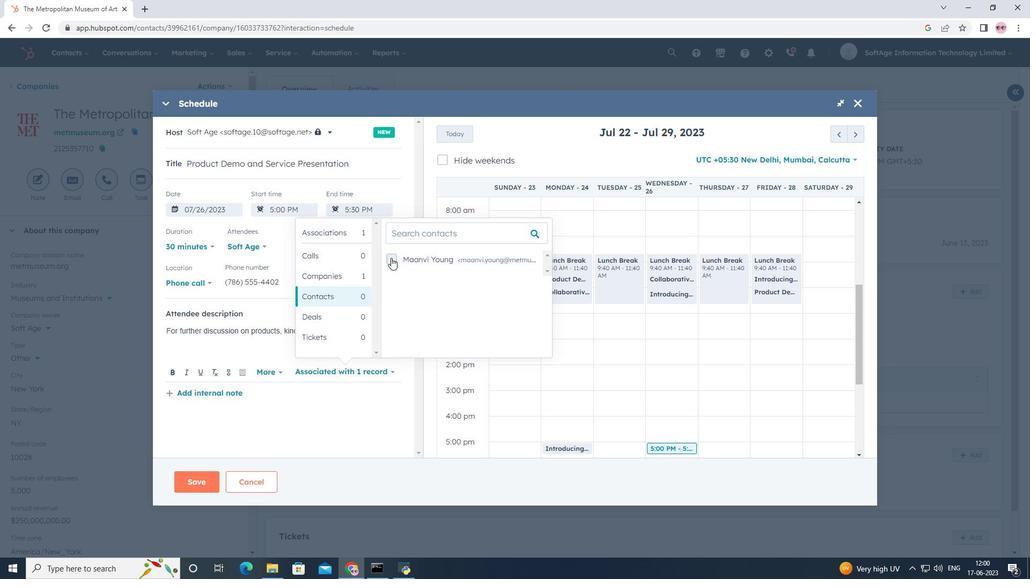 
Action: Mouse moved to (384, 394)
Screenshot: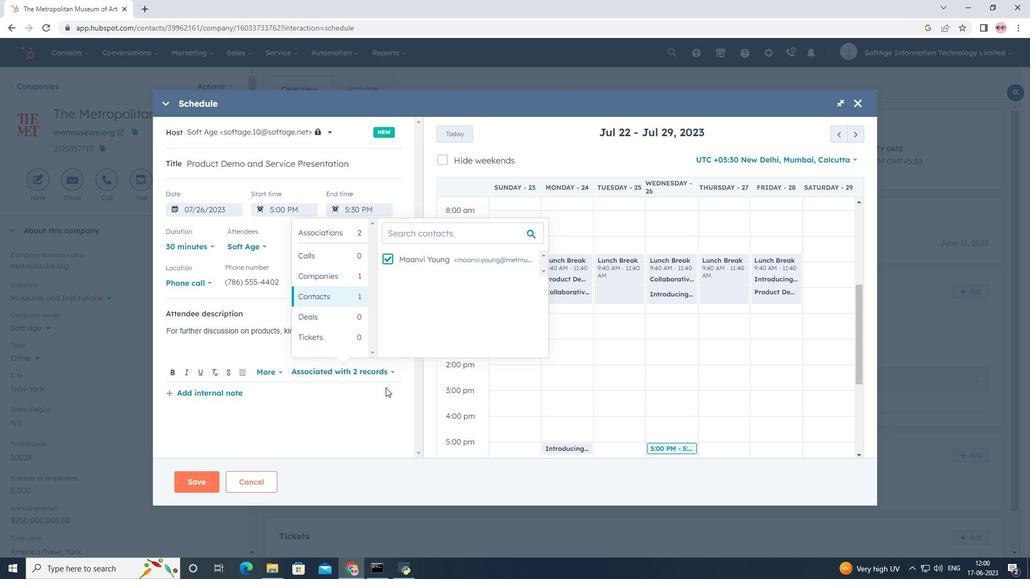 
Action: Mouse pressed left at (384, 394)
Screenshot: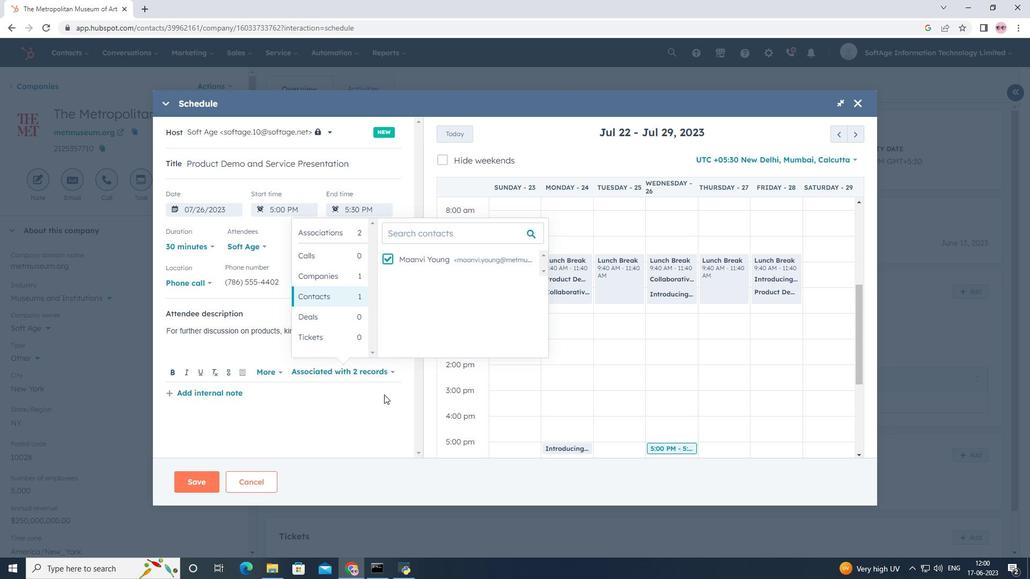 
Action: Mouse moved to (200, 479)
Screenshot: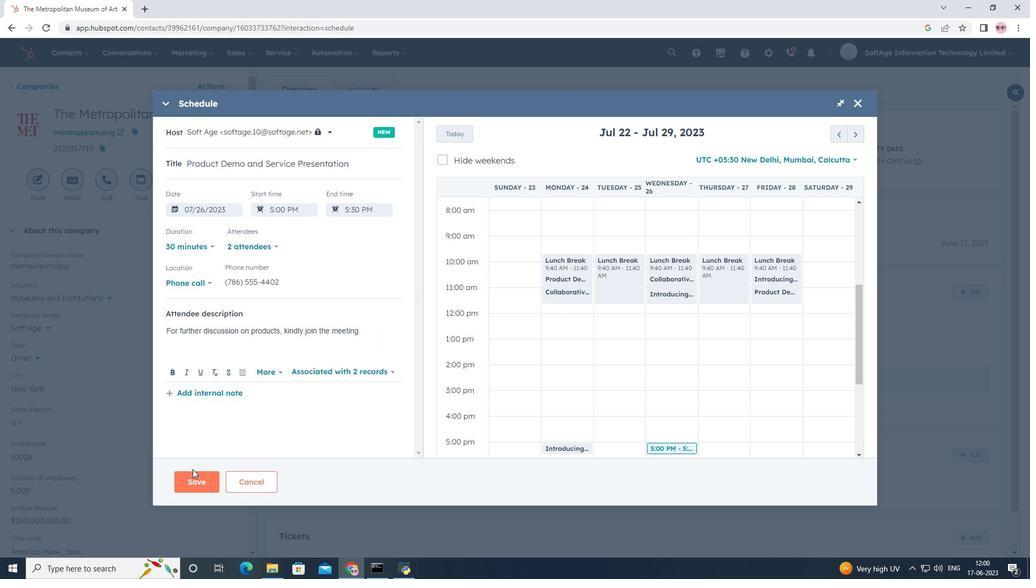 
Action: Mouse pressed left at (200, 479)
Screenshot: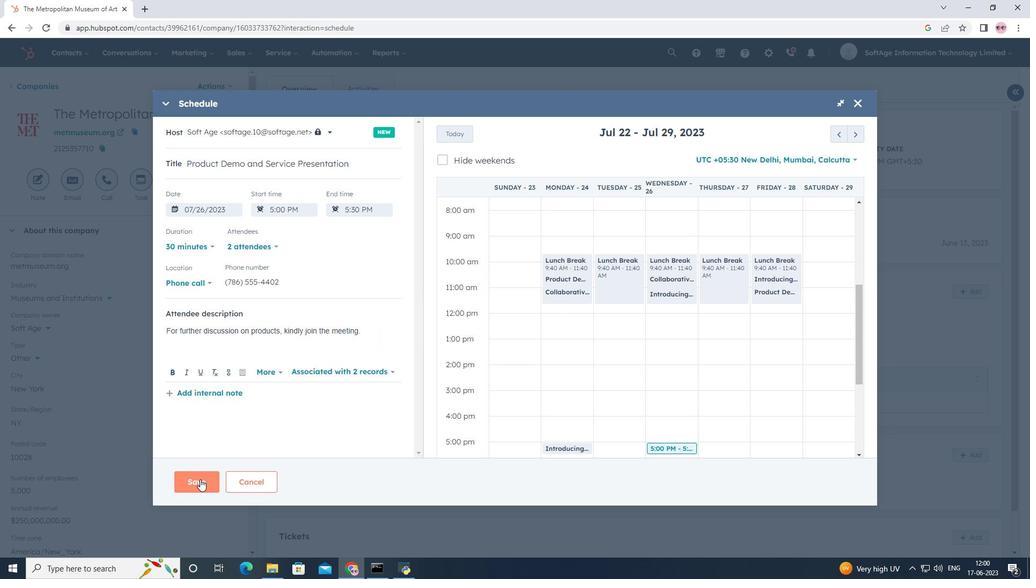 
Action: Mouse moved to (364, 396)
Screenshot: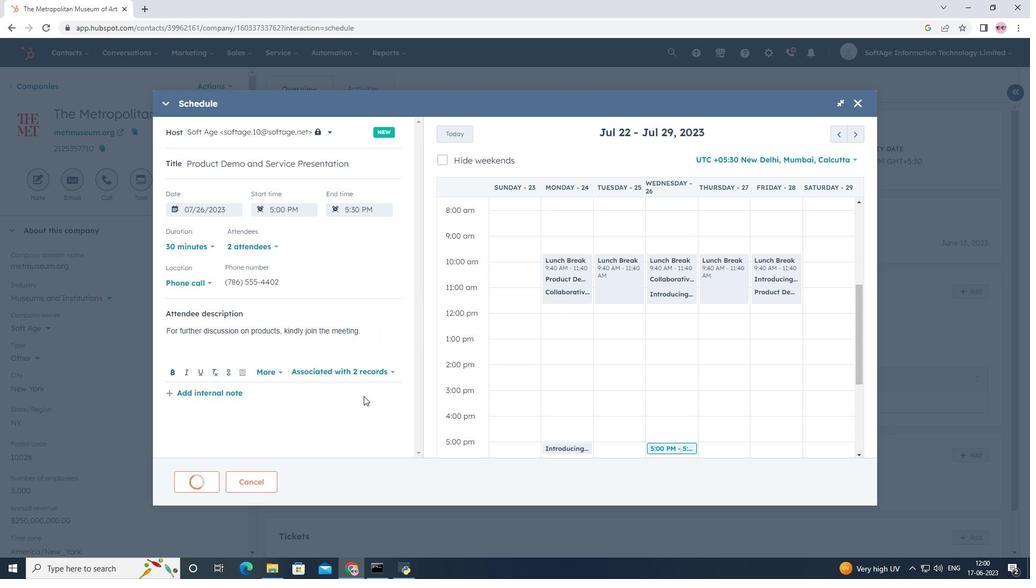 
